 Task: Use GitHub's "Releases" tab to find the latest project versions.
Action: Mouse moved to (1222, 68)
Screenshot: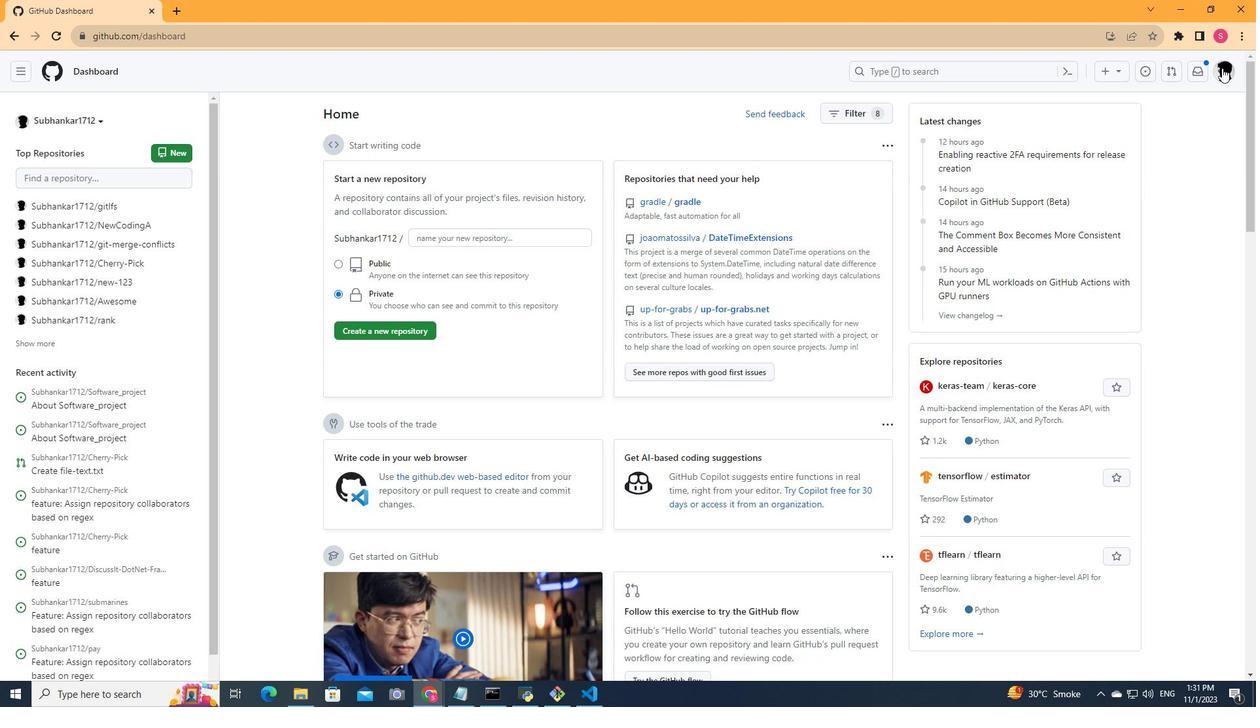 
Action: Mouse pressed left at (1222, 68)
Screenshot: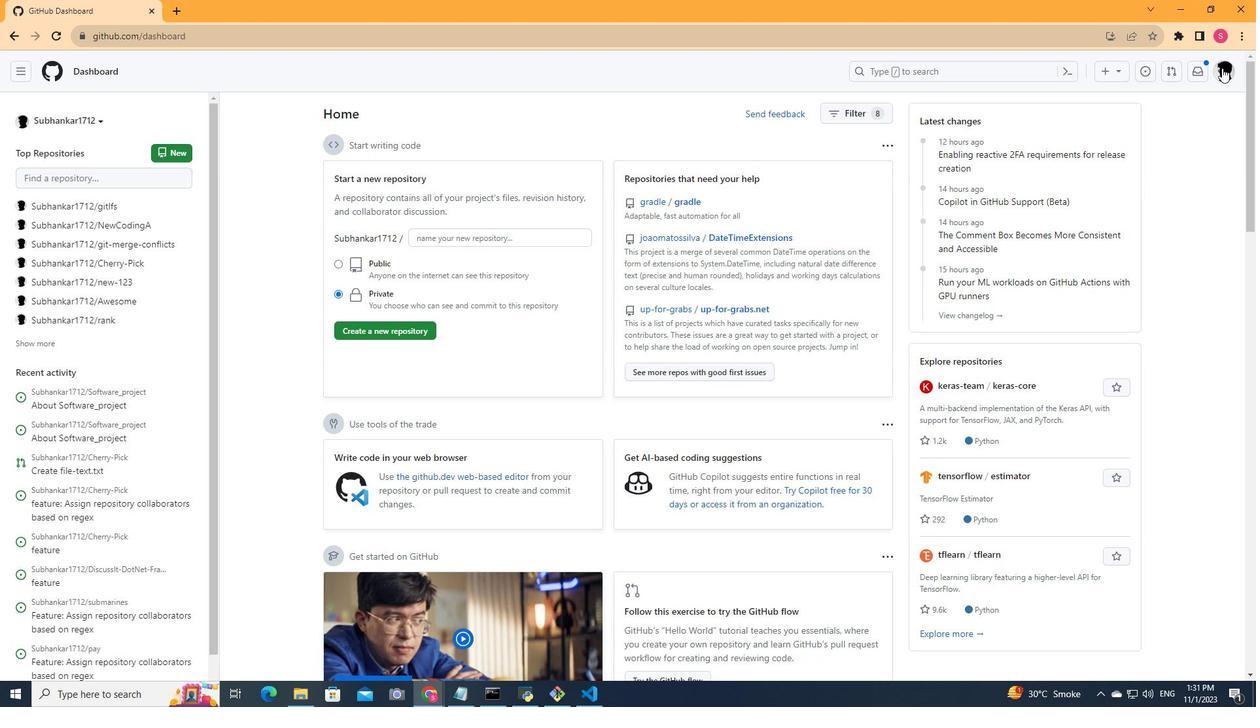 
Action: Mouse moved to (1114, 162)
Screenshot: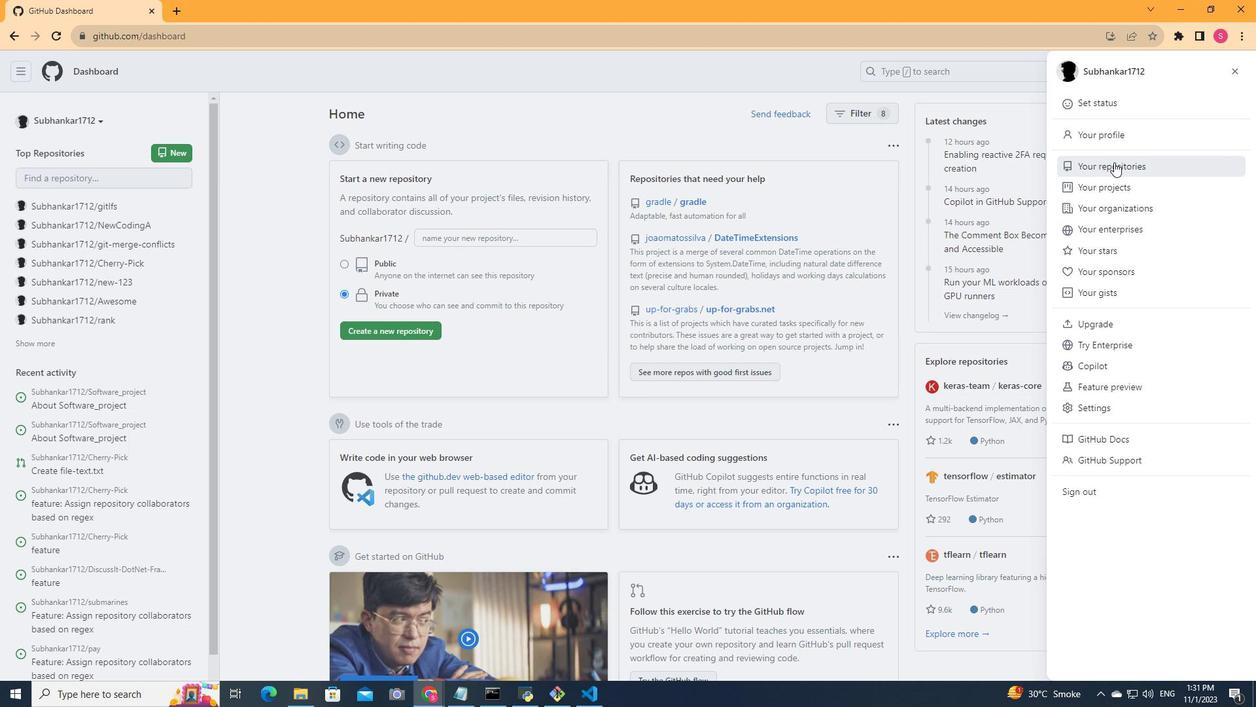 
Action: Mouse pressed left at (1114, 162)
Screenshot: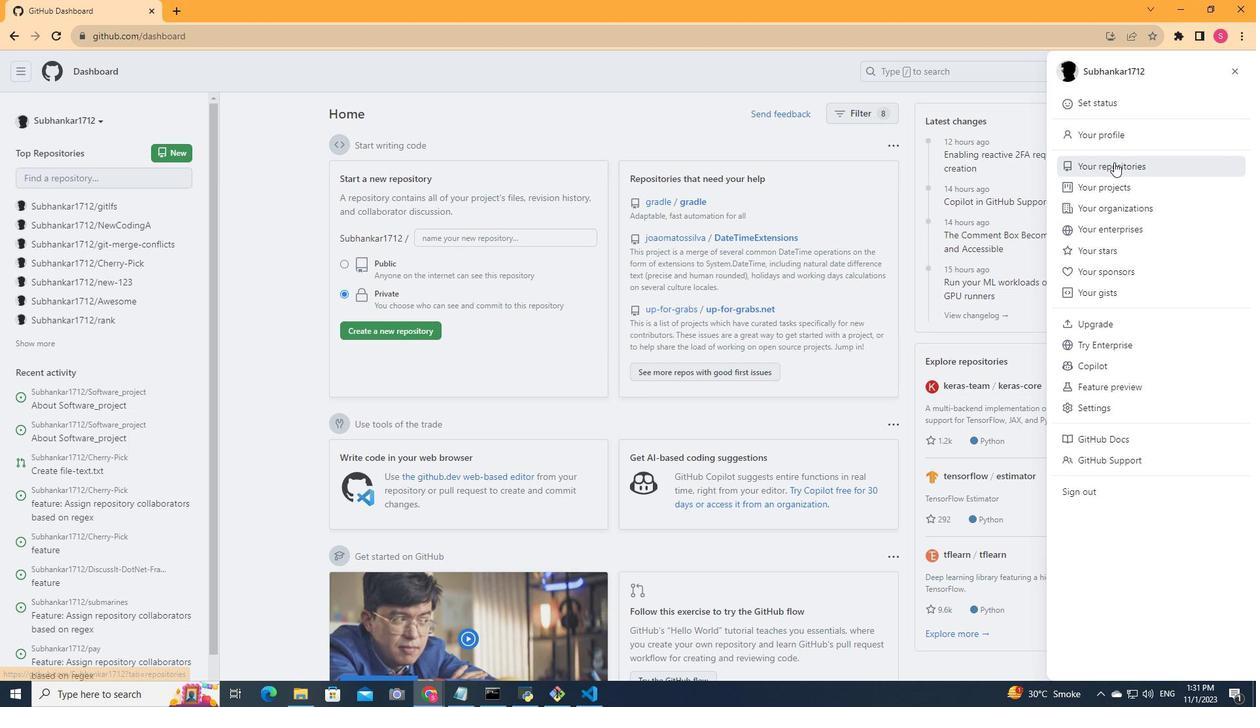 
Action: Mouse moved to (555, 235)
Screenshot: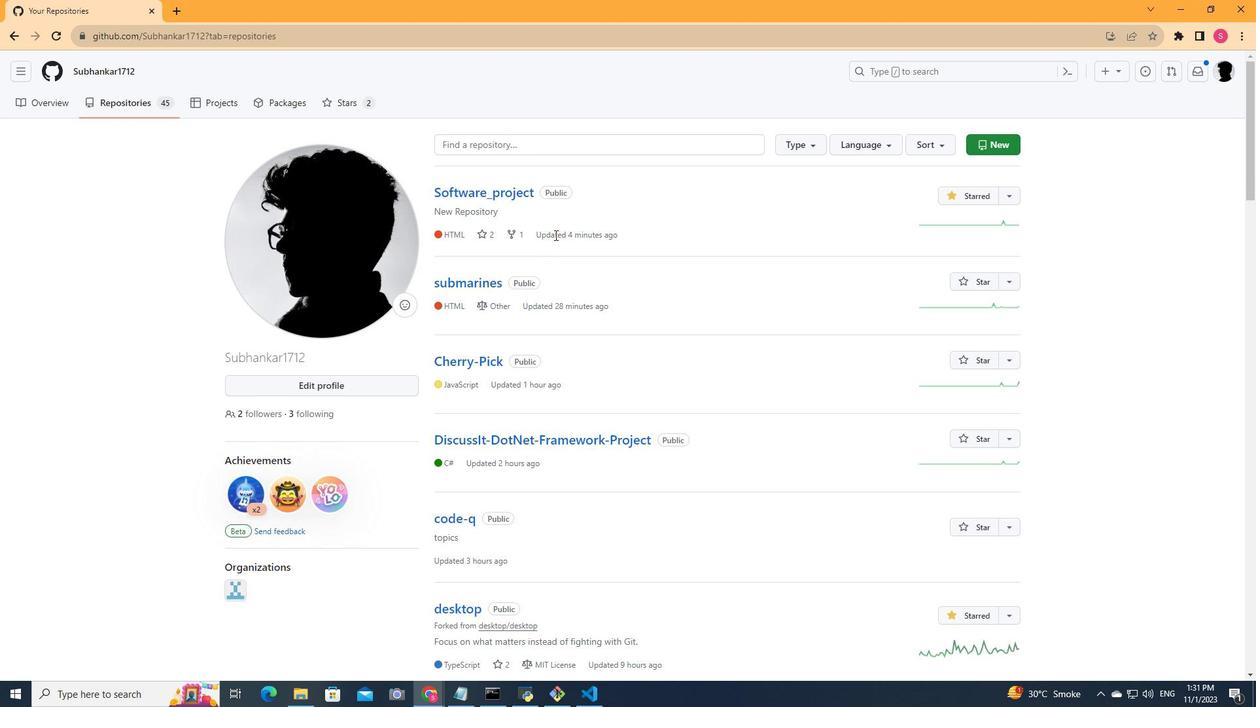 
Action: Mouse scrolled (555, 234) with delta (0, 0)
Screenshot: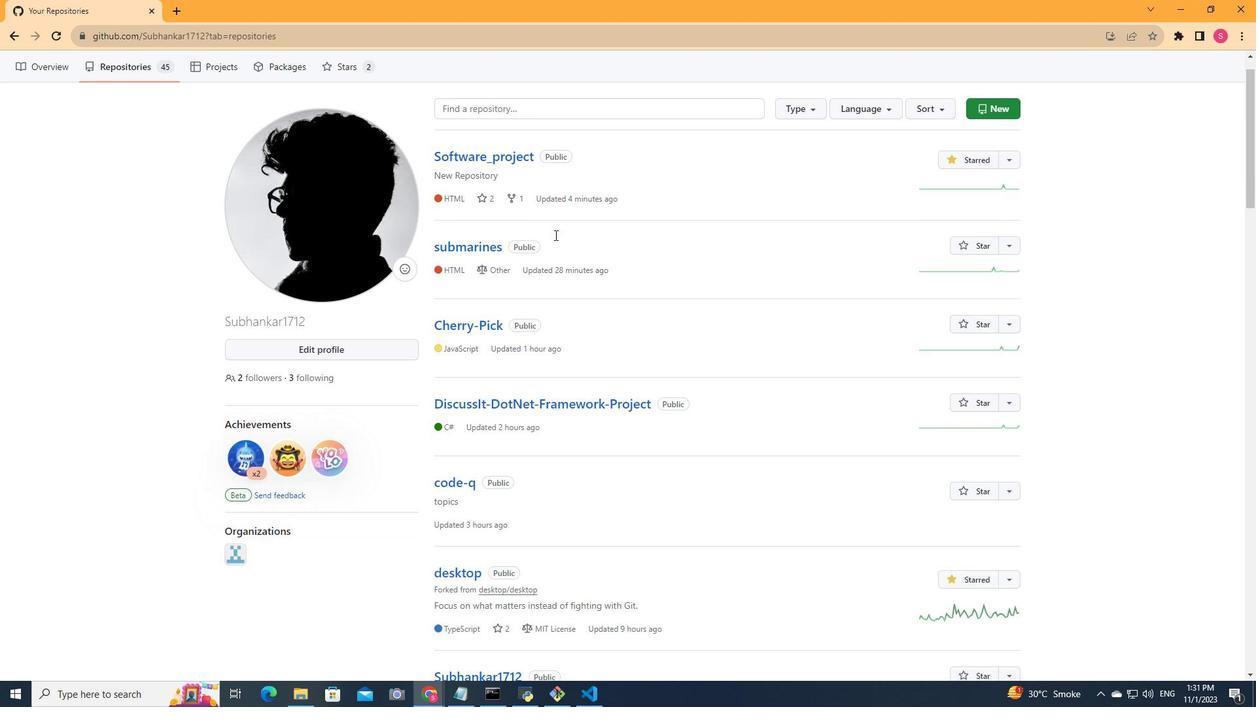 
Action: Mouse scrolled (555, 234) with delta (0, 0)
Screenshot: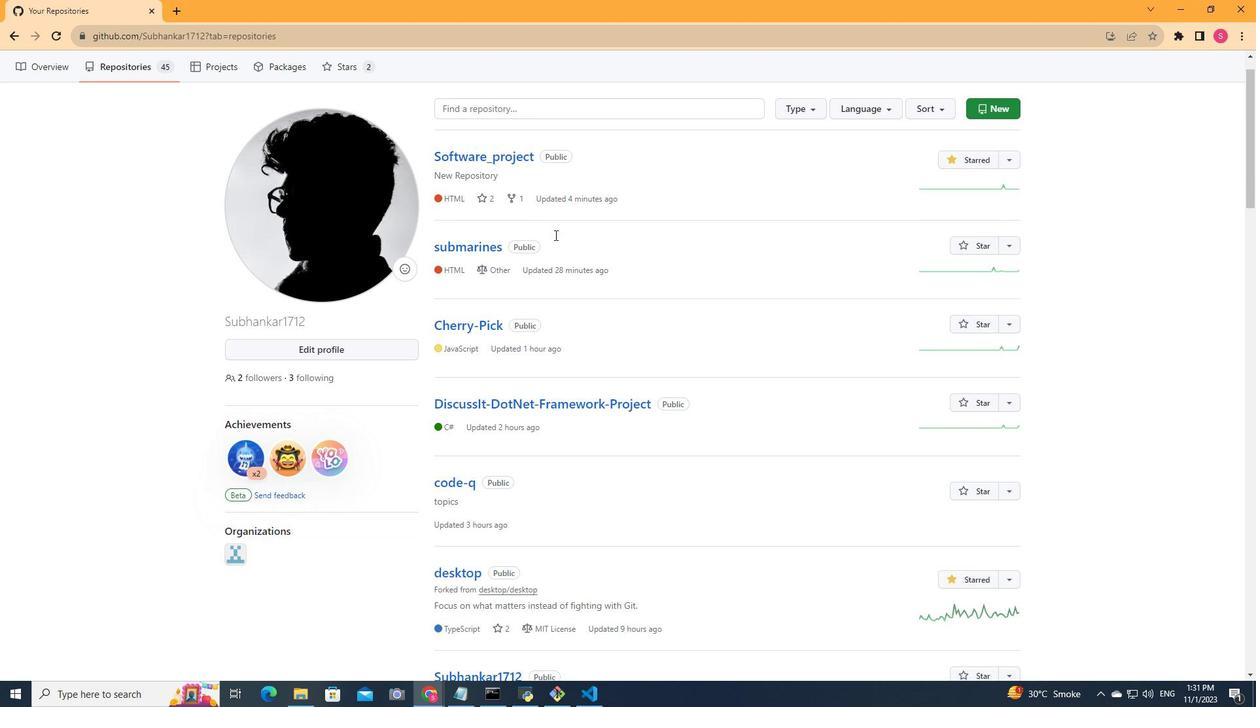 
Action: Mouse scrolled (555, 234) with delta (0, 0)
Screenshot: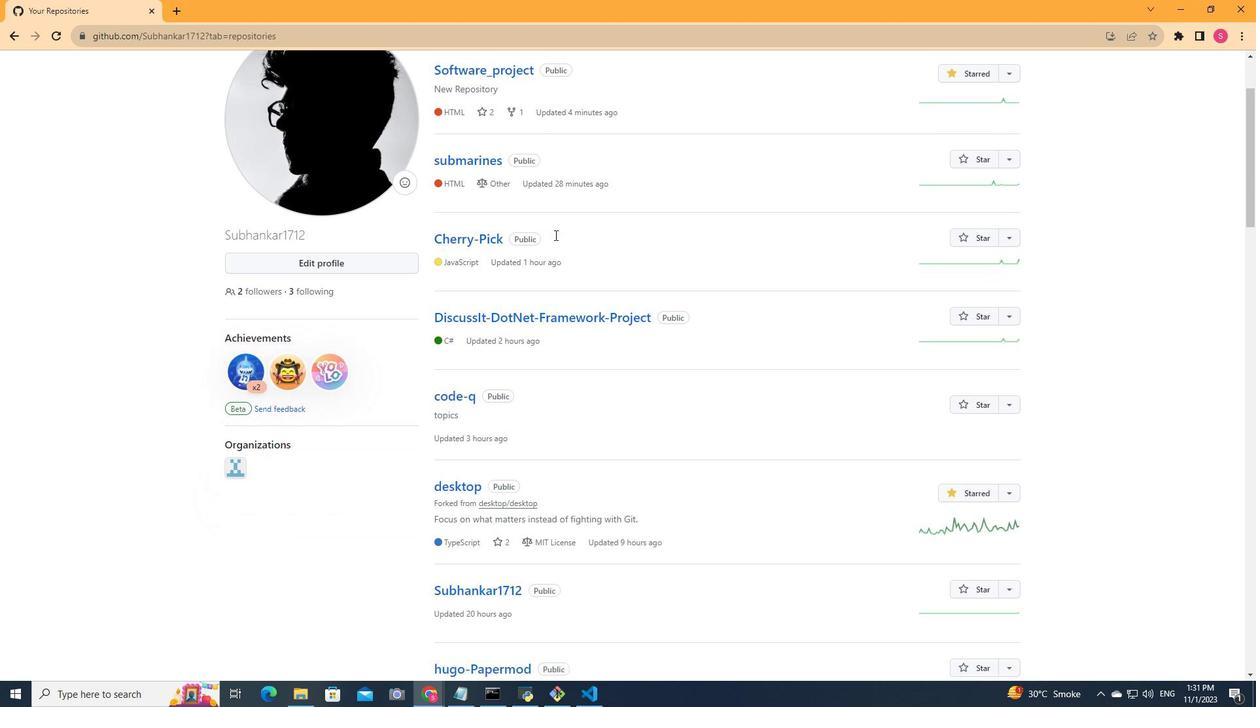 
Action: Mouse scrolled (555, 234) with delta (0, 0)
Screenshot: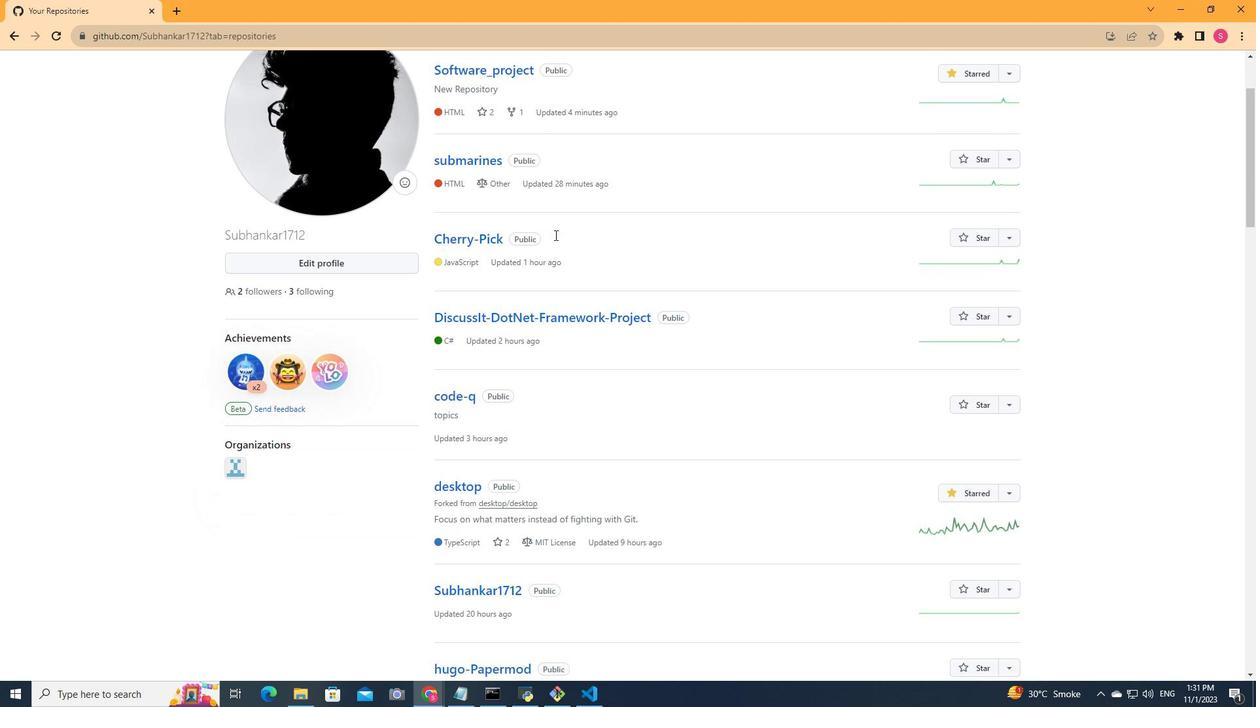 
Action: Mouse moved to (555, 234)
Screenshot: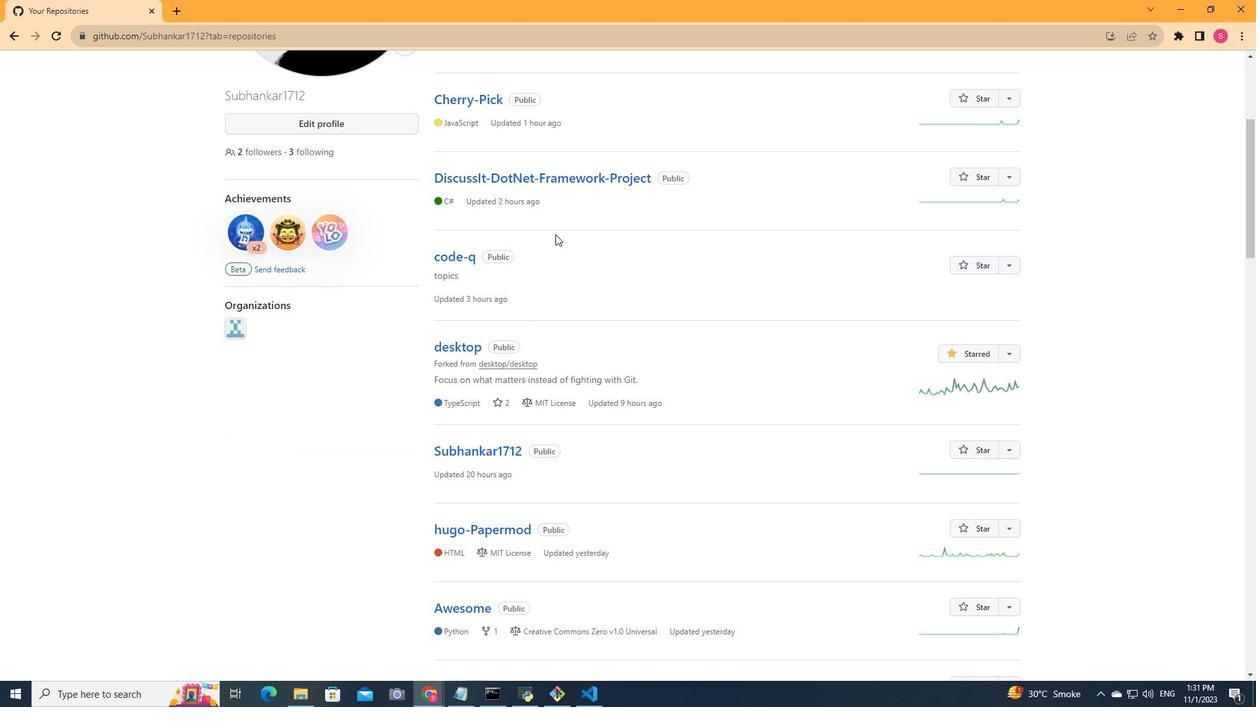 
Action: Mouse scrolled (555, 233) with delta (0, 0)
Screenshot: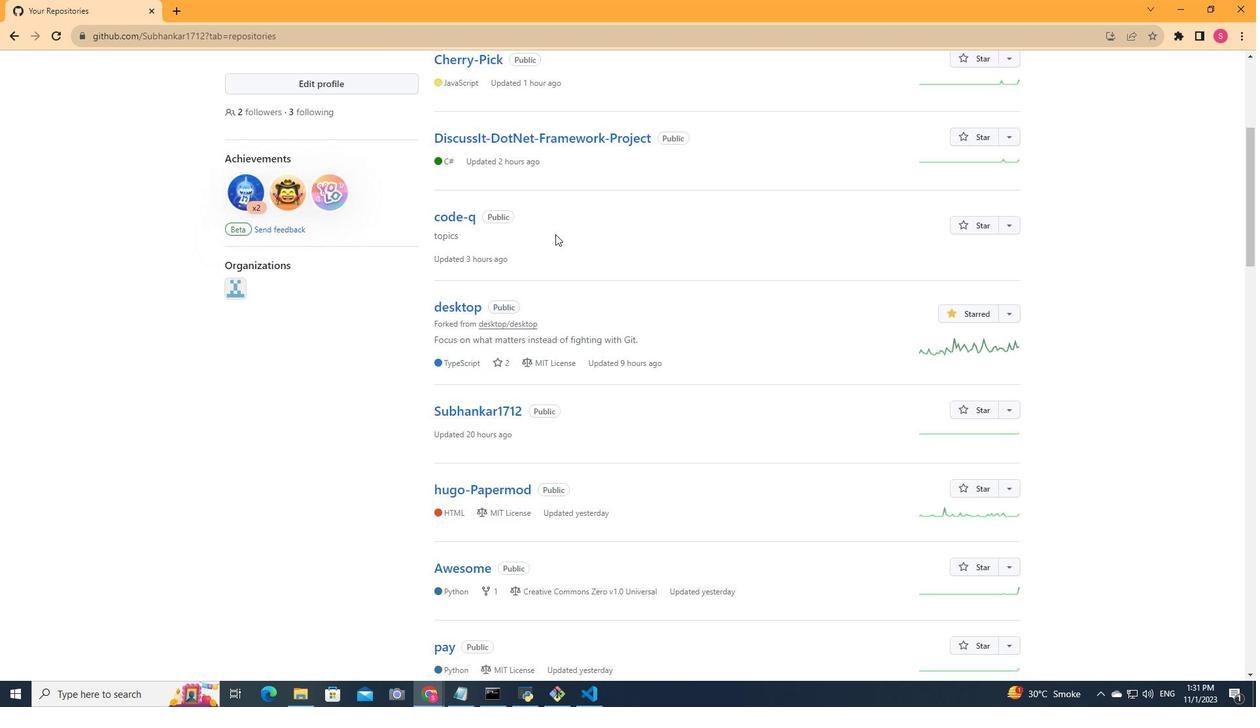 
Action: Mouse scrolled (555, 233) with delta (0, 0)
Screenshot: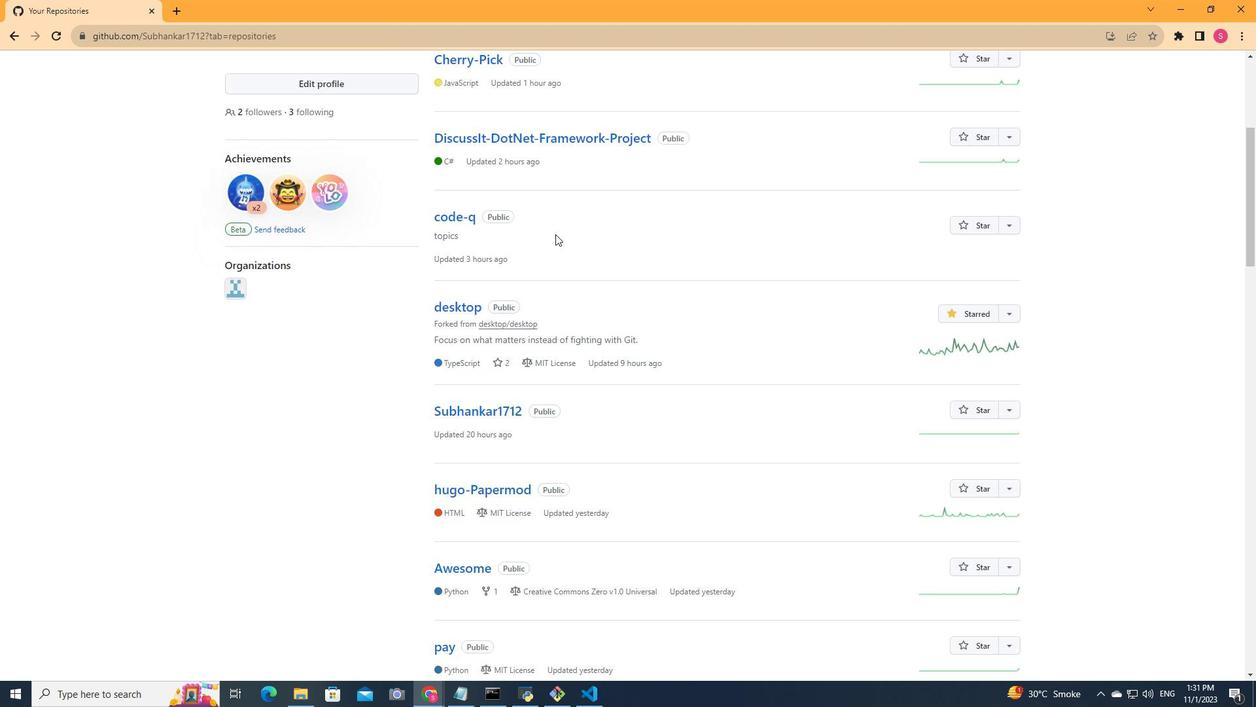 
Action: Mouse scrolled (555, 233) with delta (0, 0)
Screenshot: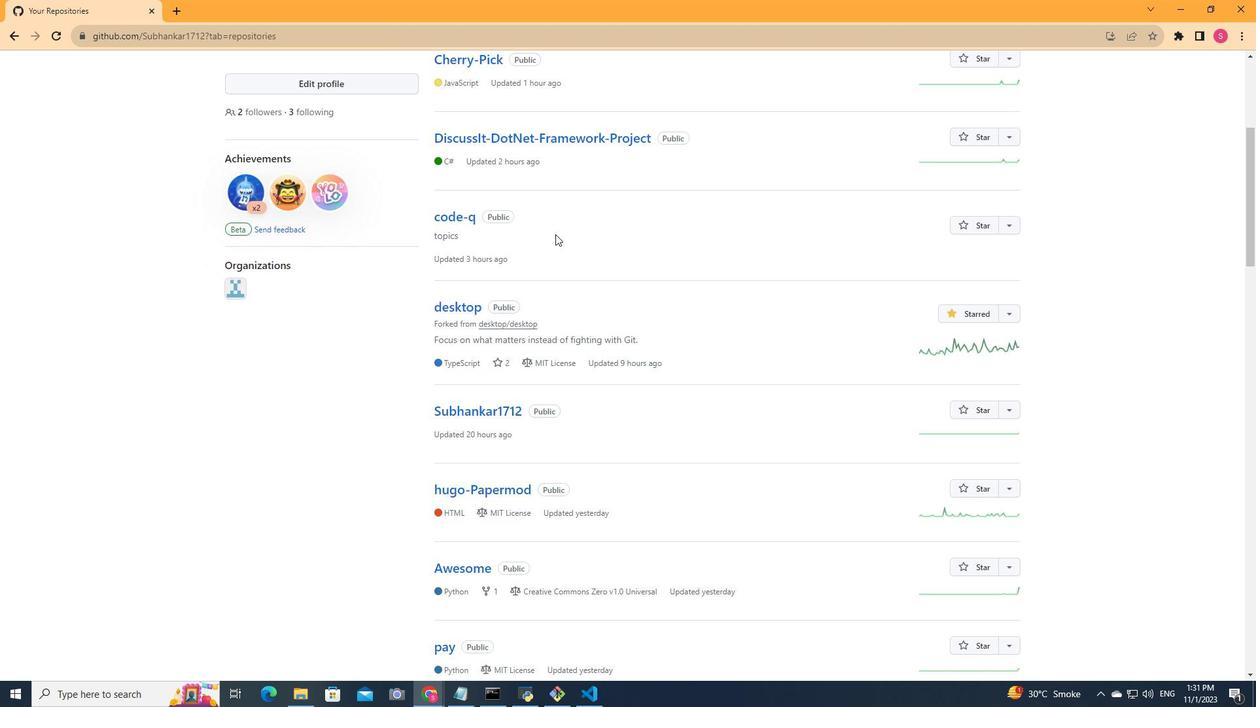 
Action: Mouse scrolled (555, 233) with delta (0, 0)
Screenshot: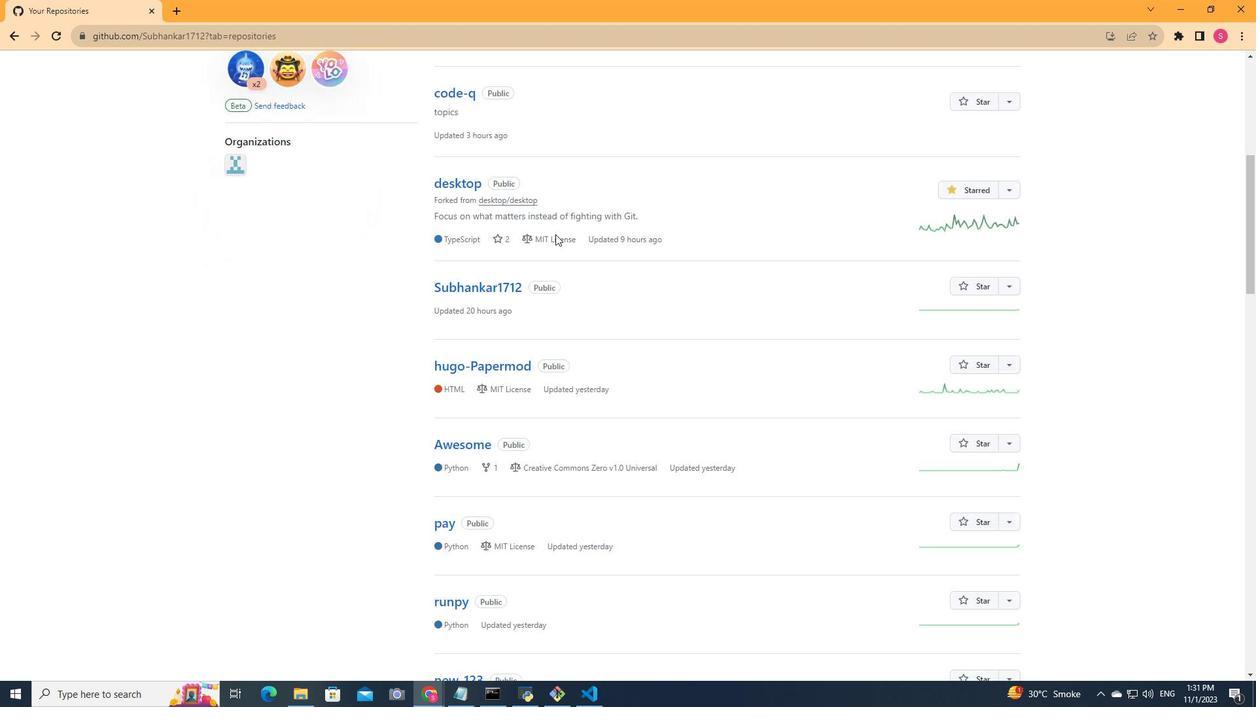 
Action: Mouse scrolled (555, 233) with delta (0, 0)
Screenshot: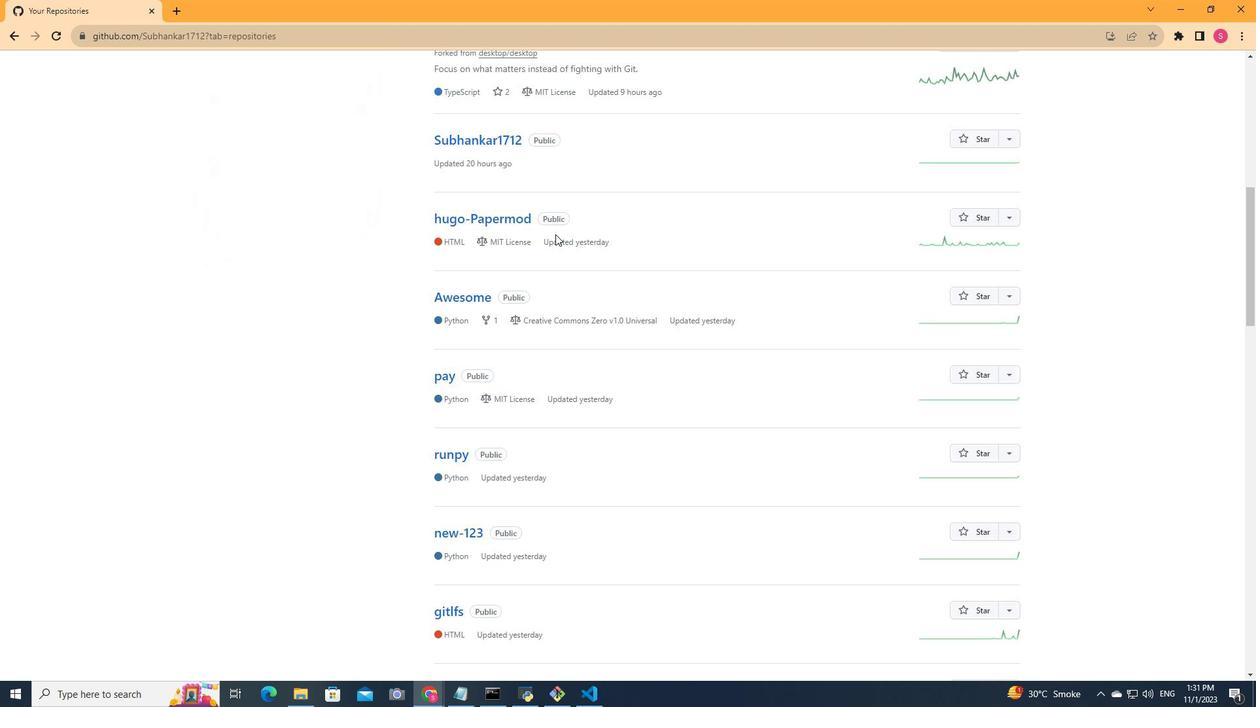 
Action: Mouse moved to (555, 234)
Screenshot: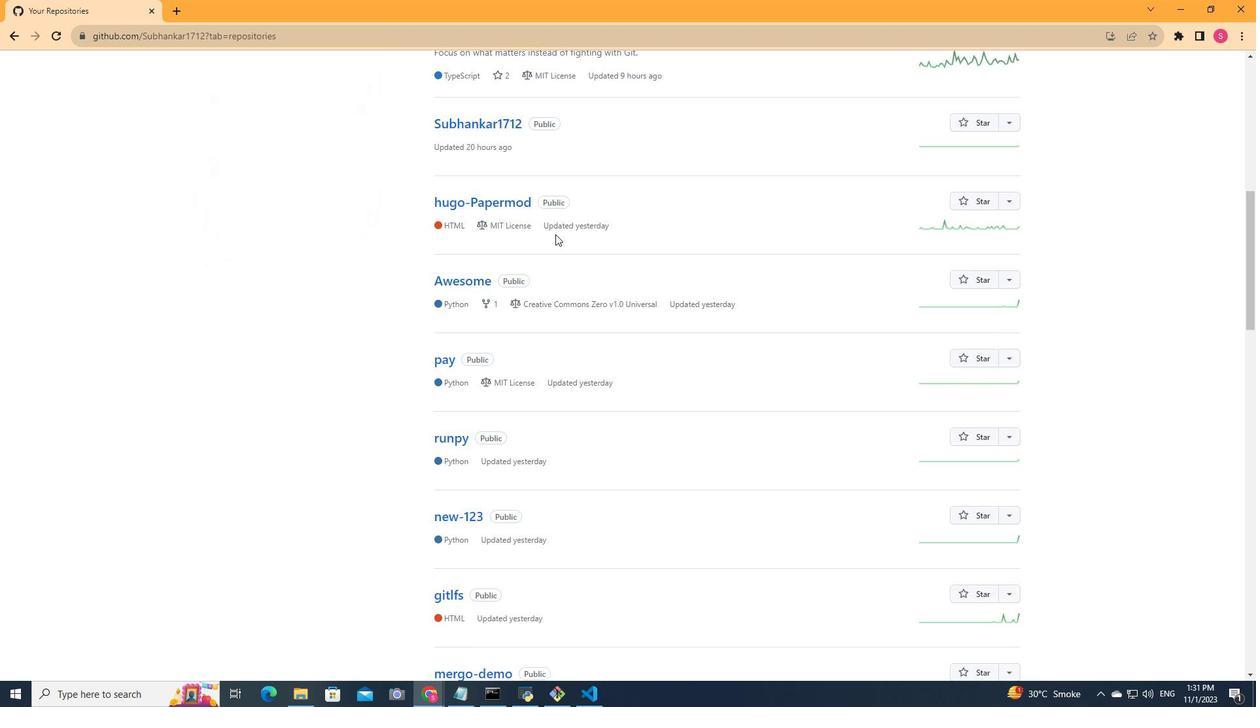 
Action: Mouse scrolled (555, 233) with delta (0, 0)
Screenshot: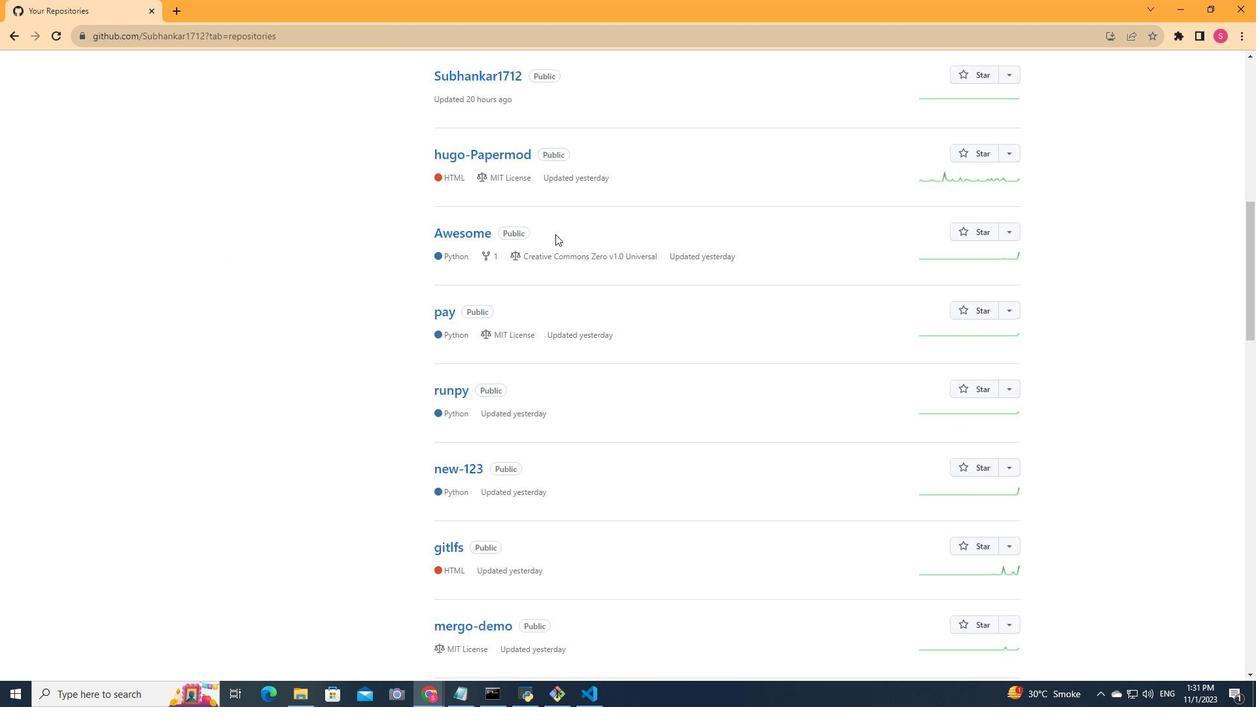 
Action: Mouse scrolled (555, 233) with delta (0, 0)
Screenshot: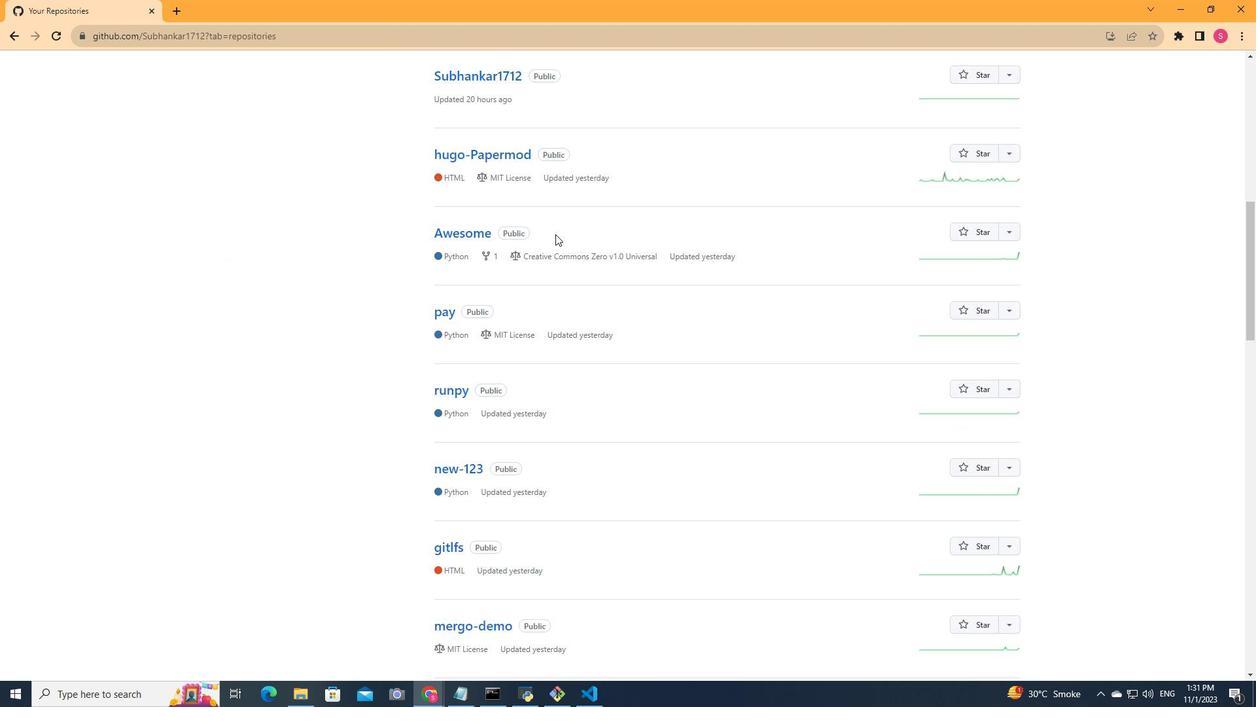 
Action: Mouse scrolled (555, 233) with delta (0, 0)
Screenshot: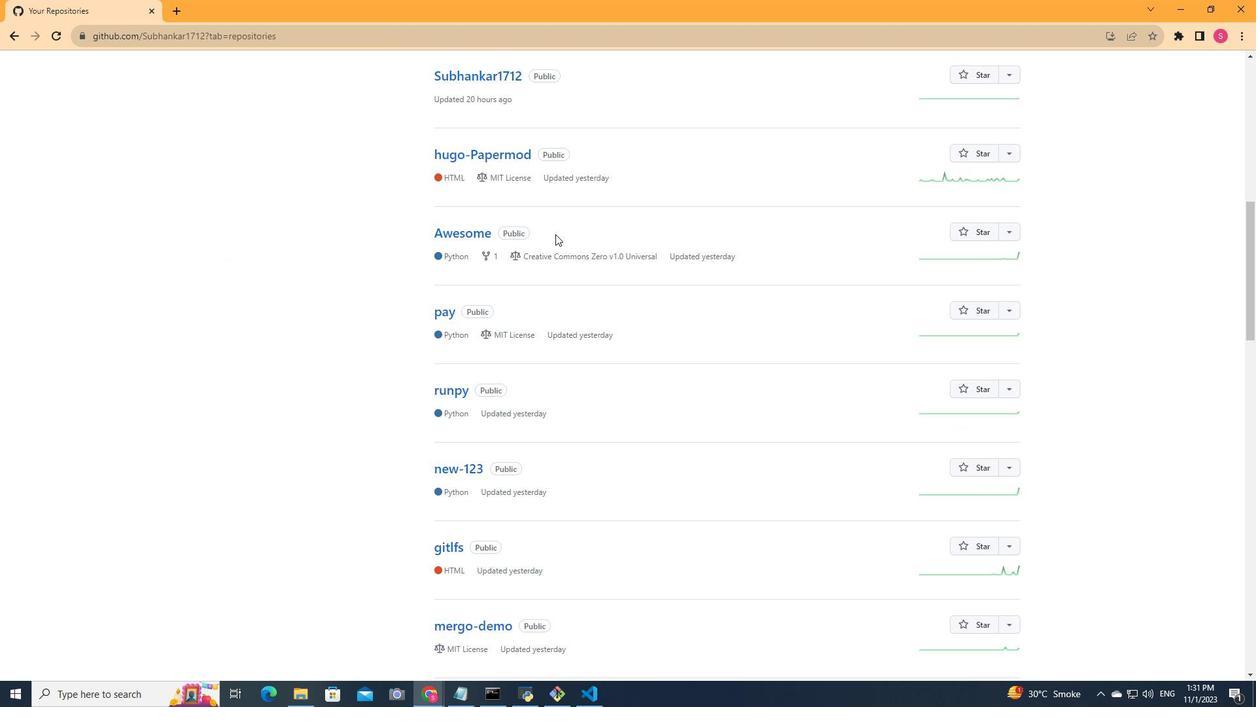 
Action: Mouse scrolled (555, 233) with delta (0, 0)
Screenshot: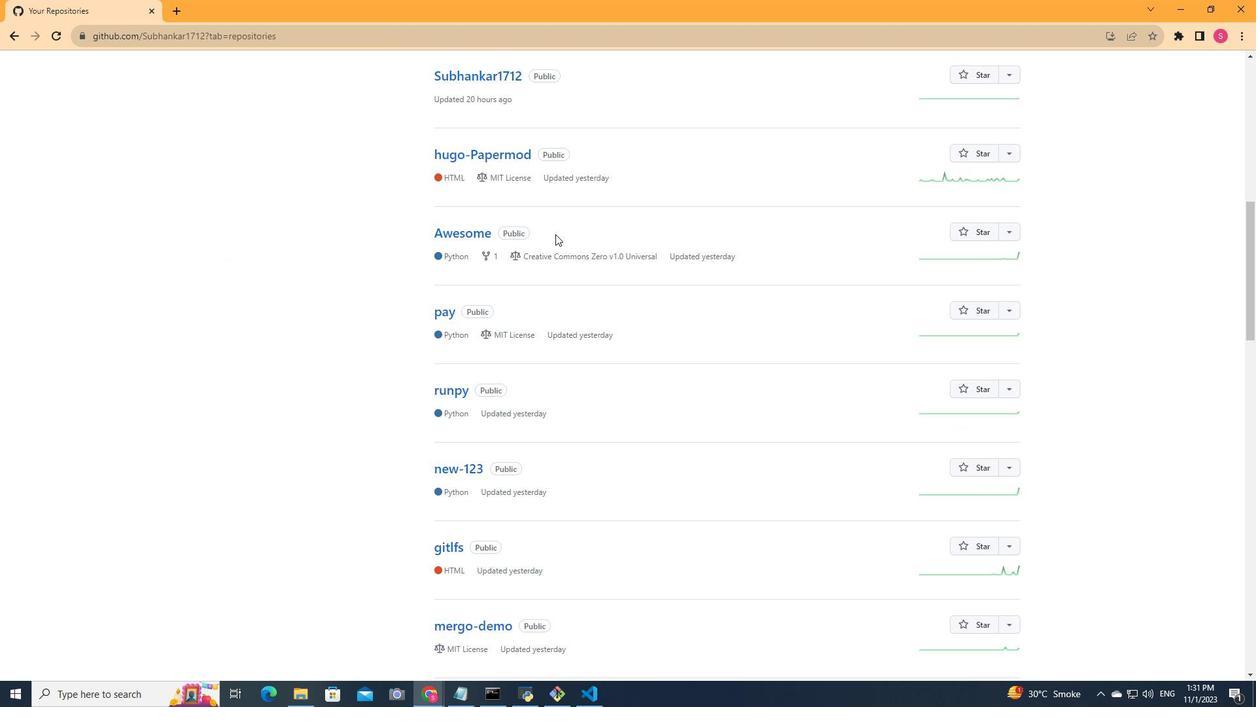 
Action: Mouse scrolled (555, 233) with delta (0, 0)
Screenshot: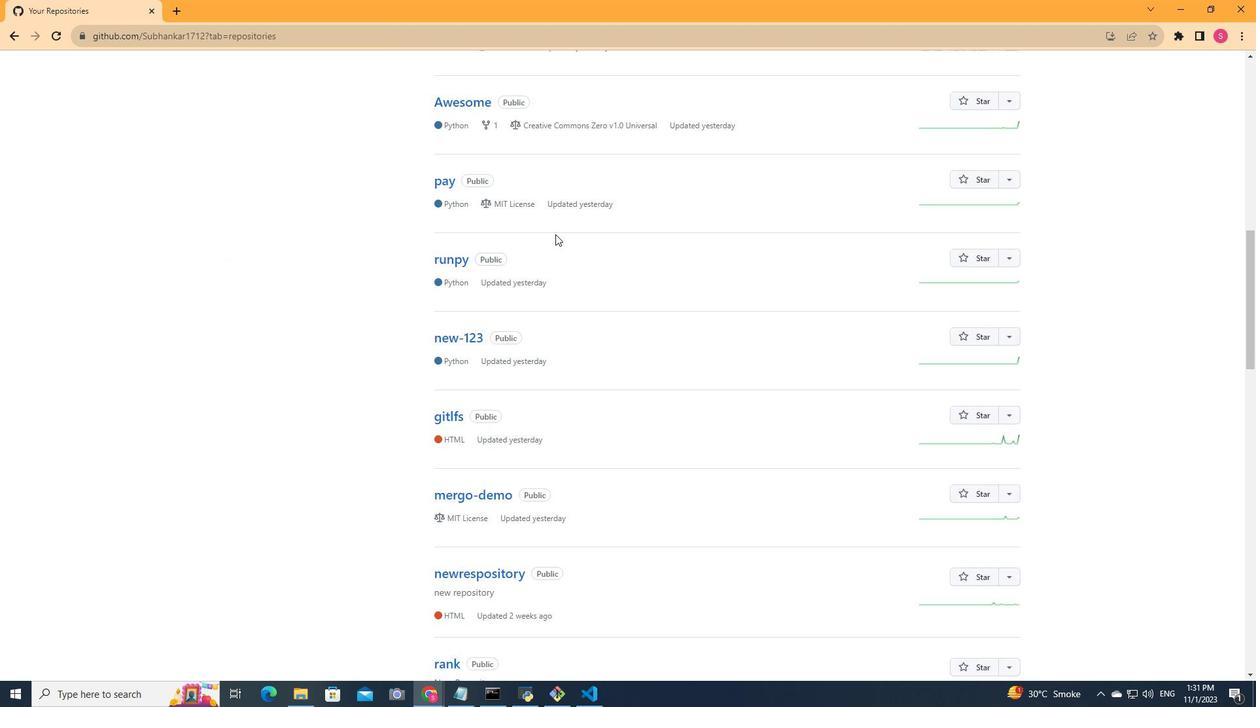 
Action: Mouse scrolled (555, 233) with delta (0, 0)
Screenshot: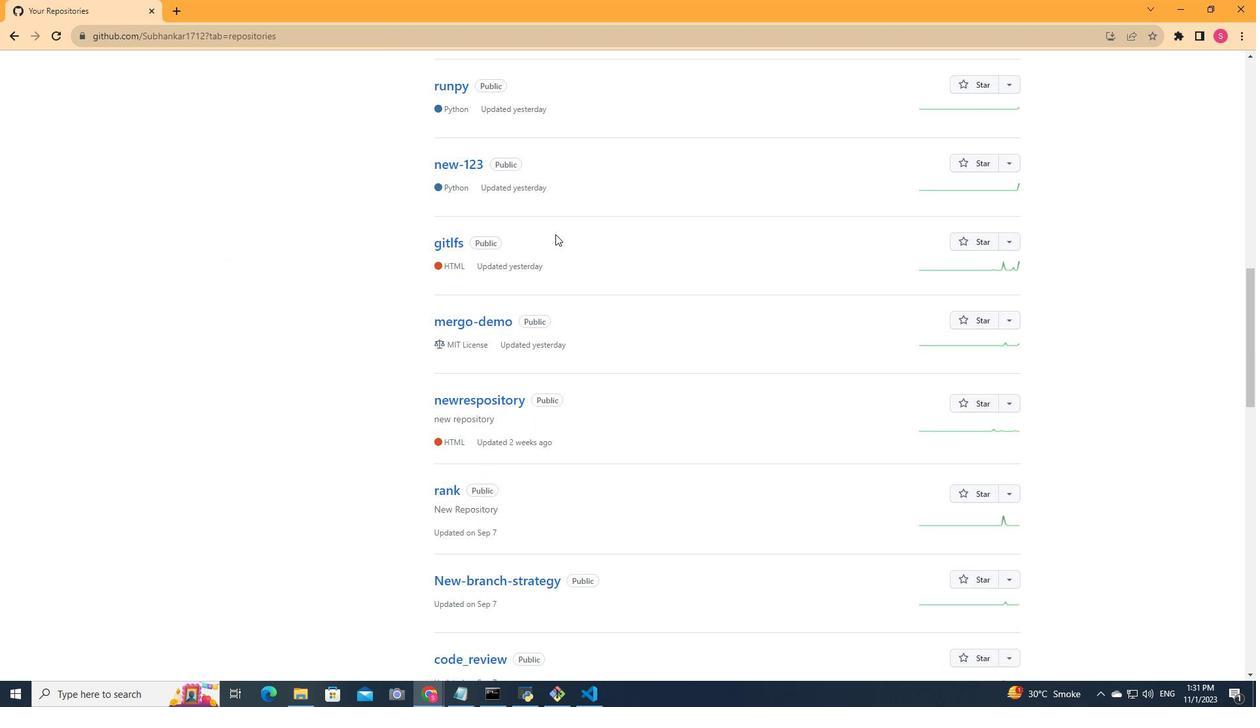 
Action: Mouse scrolled (555, 233) with delta (0, 0)
Screenshot: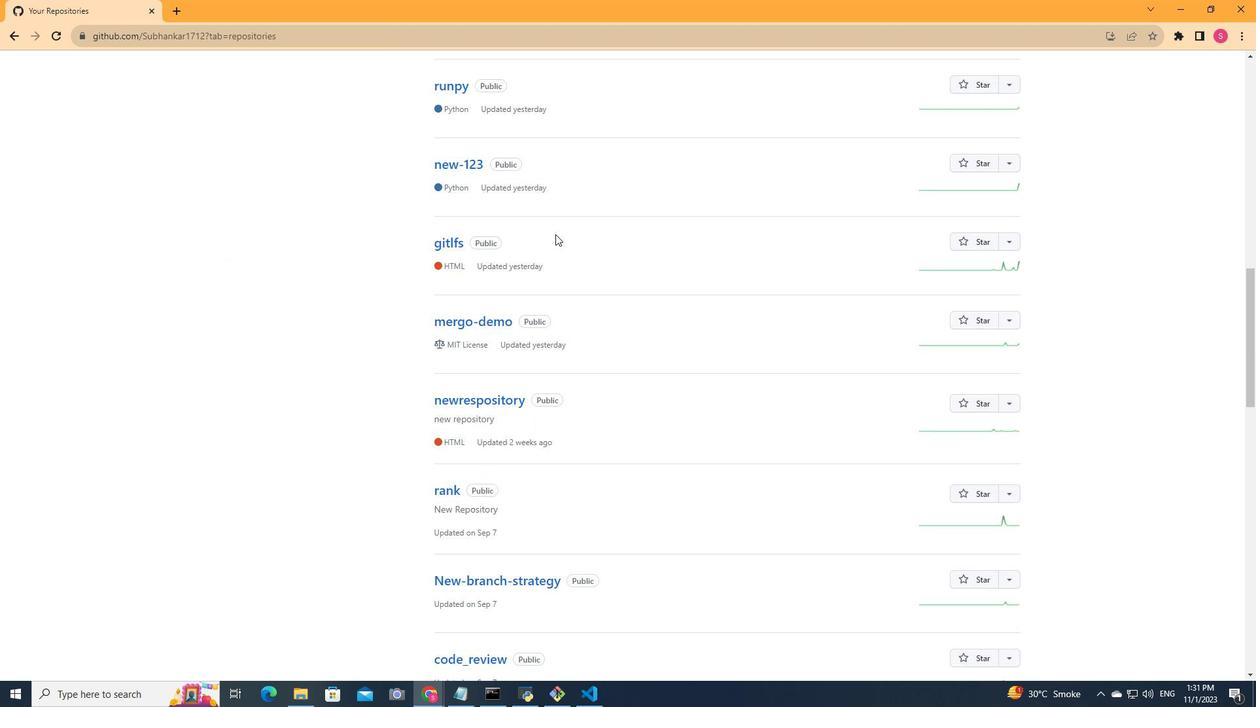
Action: Mouse scrolled (555, 233) with delta (0, 0)
Screenshot: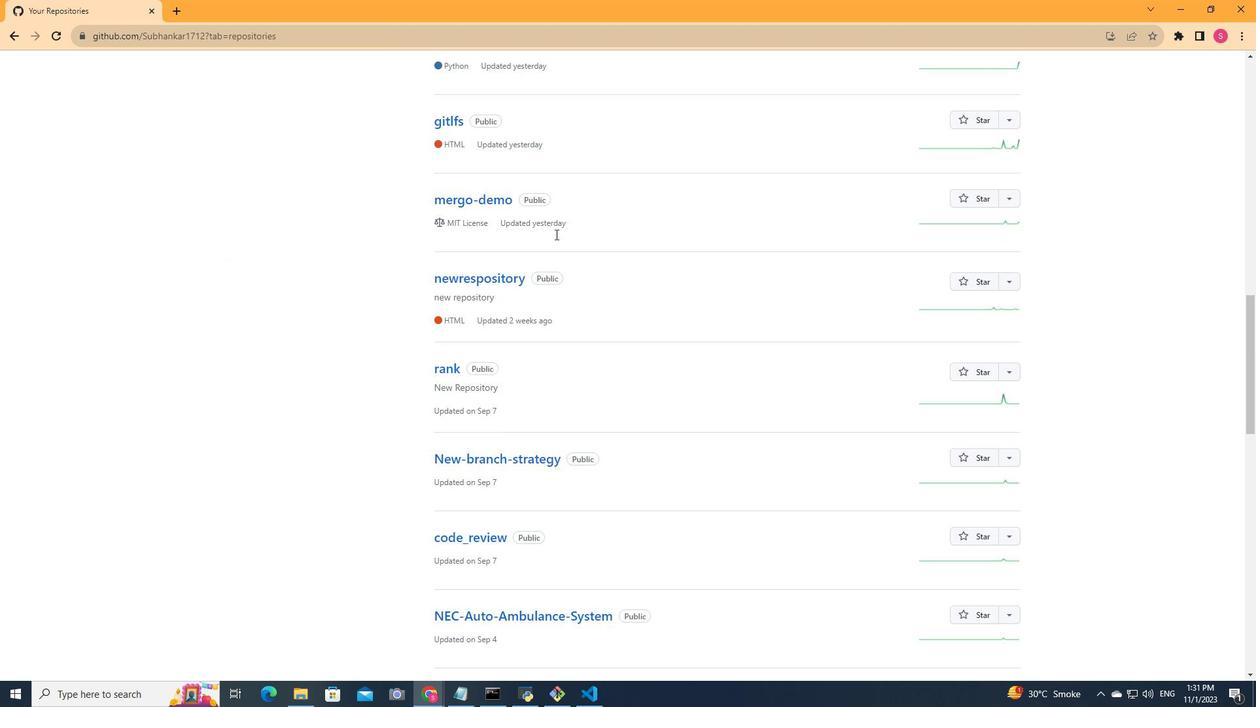 
Action: Mouse scrolled (555, 233) with delta (0, 0)
Screenshot: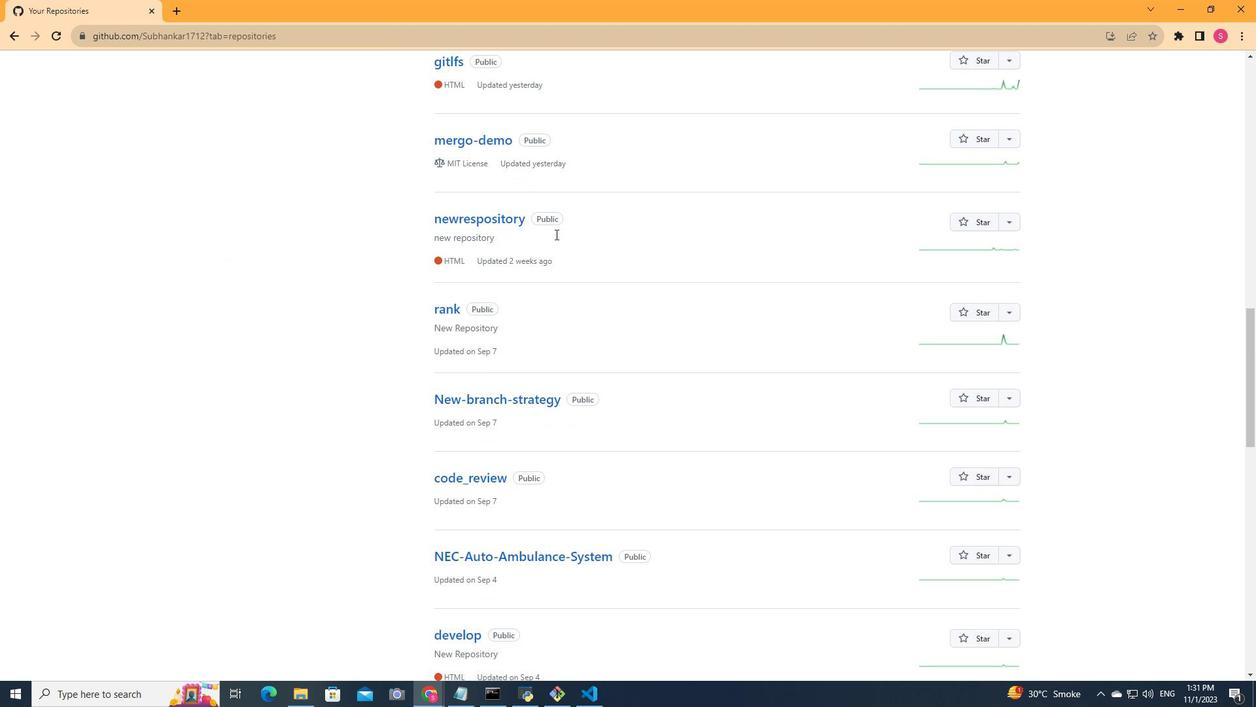 
Action: Mouse scrolled (555, 233) with delta (0, 0)
Screenshot: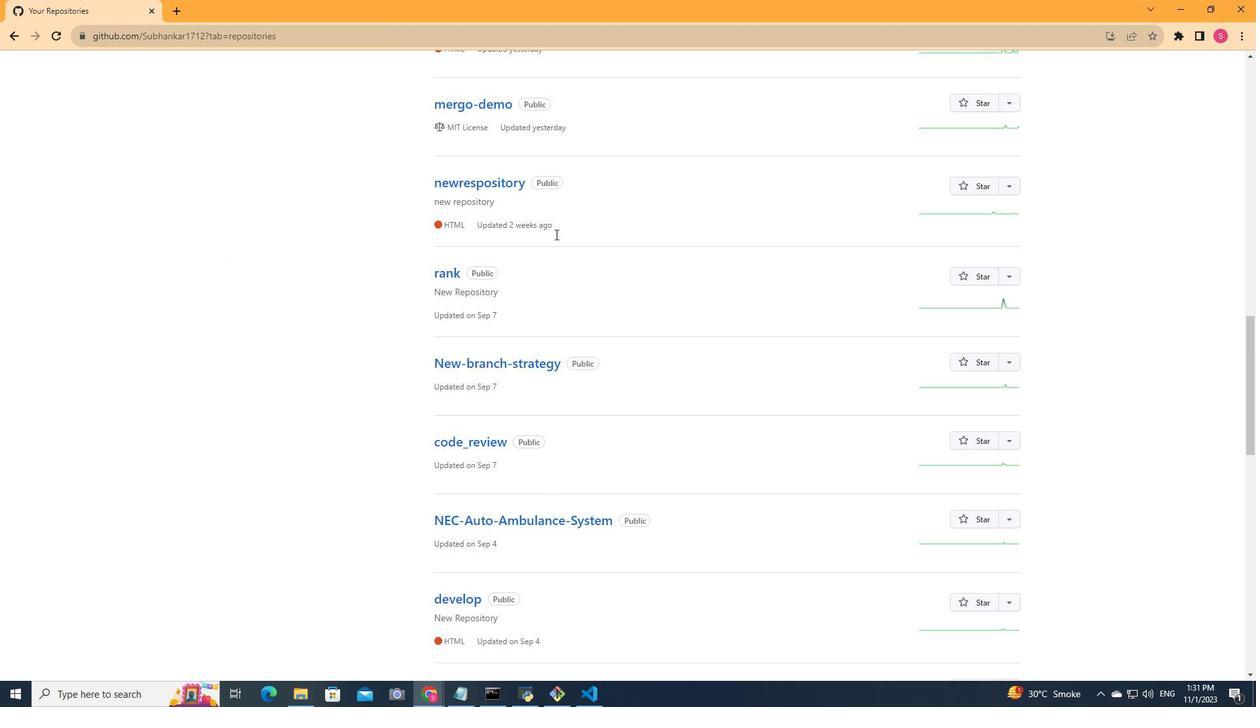 
Action: Mouse scrolled (555, 233) with delta (0, 0)
Screenshot: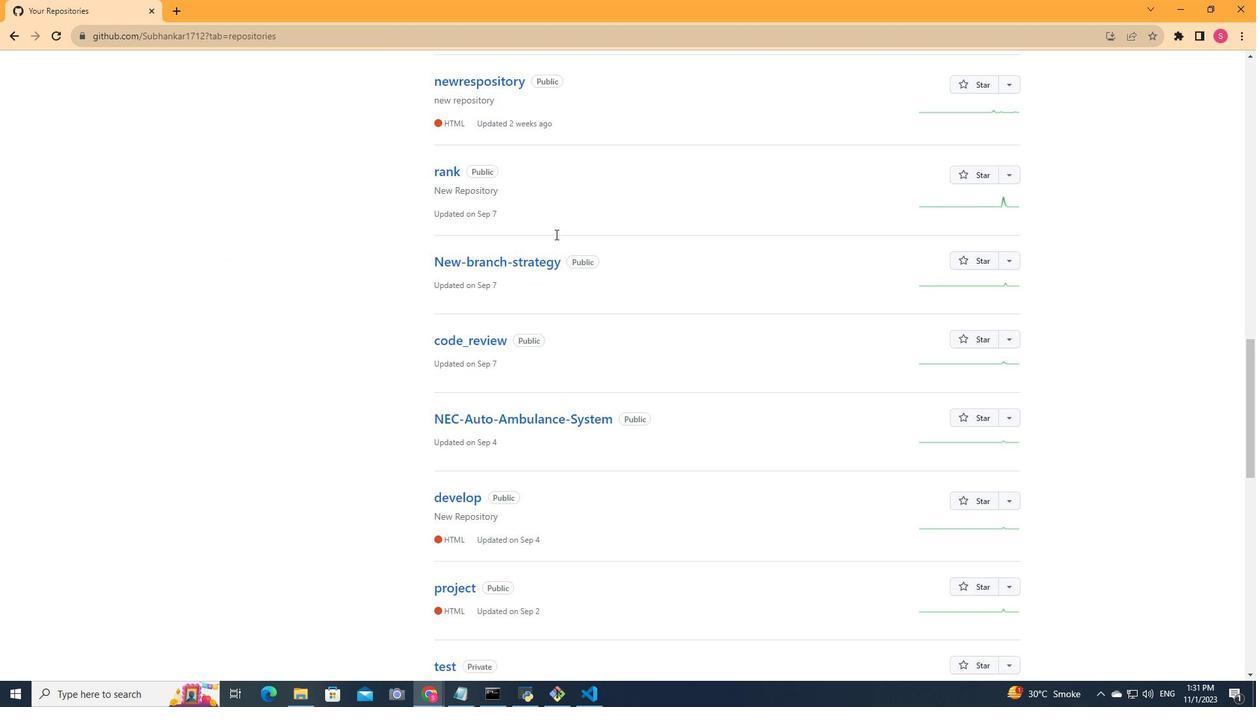 
Action: Mouse scrolled (555, 233) with delta (0, 0)
Screenshot: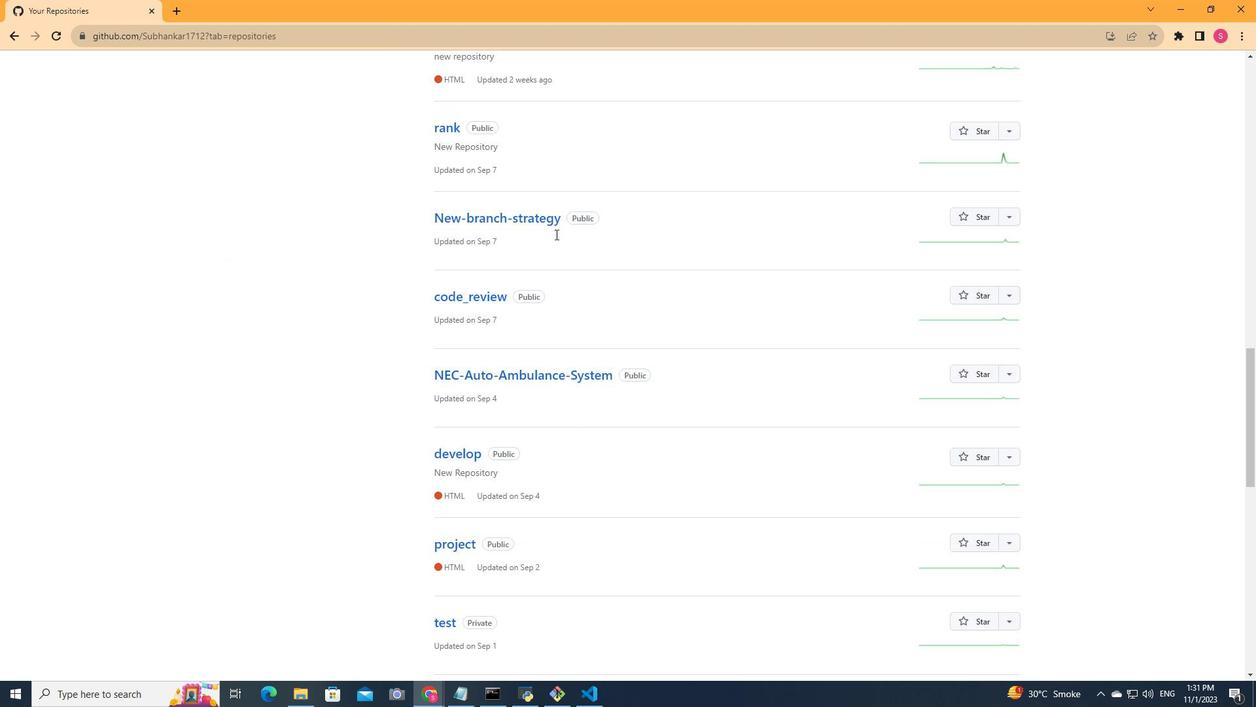
Action: Mouse scrolled (555, 233) with delta (0, 0)
Screenshot: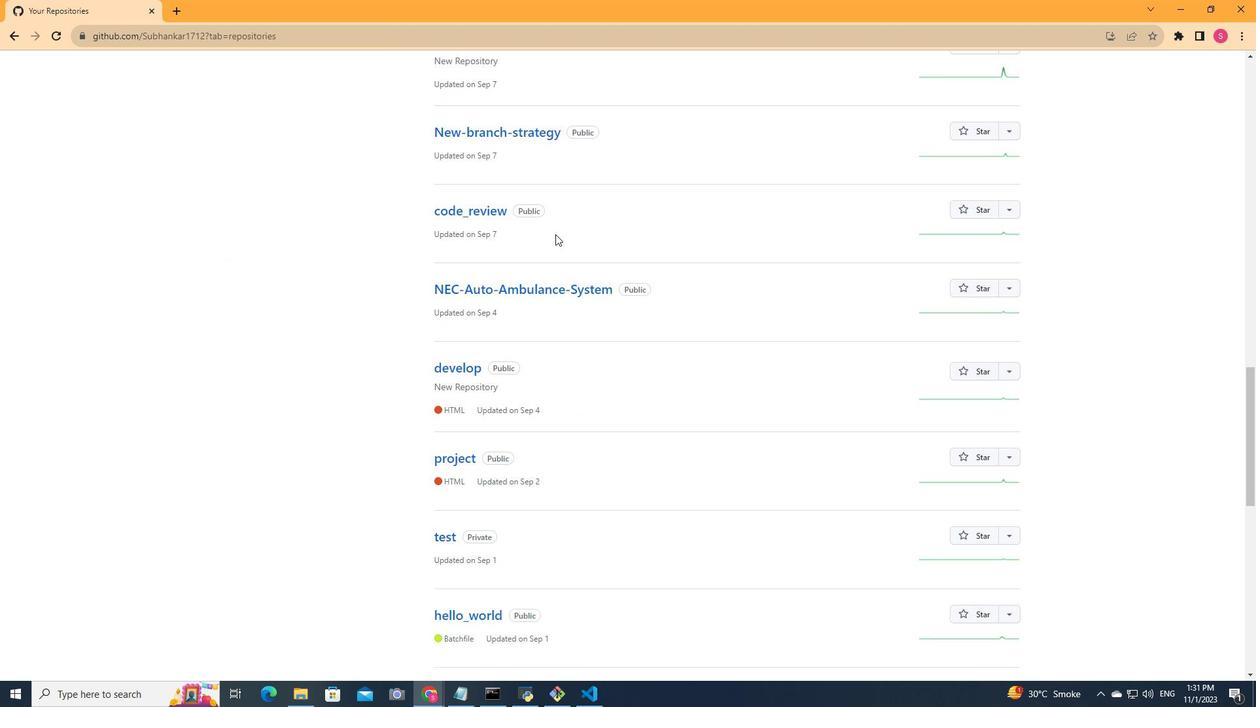 
Action: Mouse scrolled (555, 233) with delta (0, 0)
Screenshot: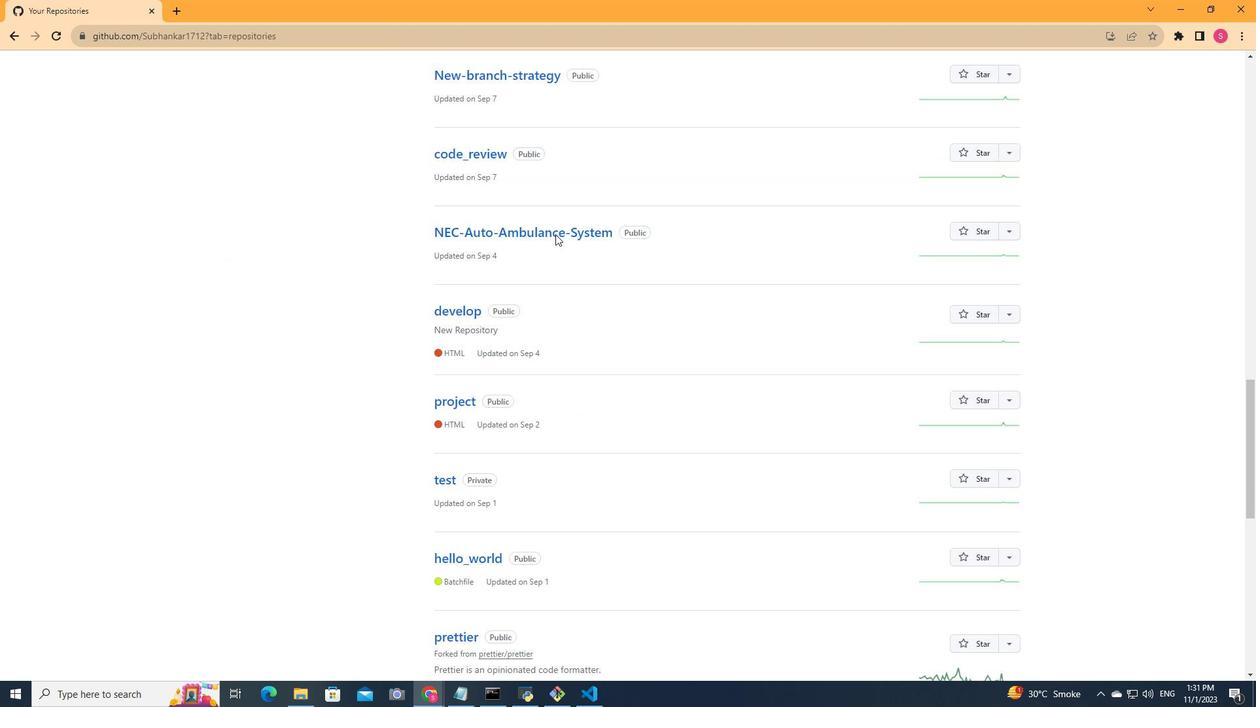 
Action: Mouse scrolled (555, 233) with delta (0, 0)
Screenshot: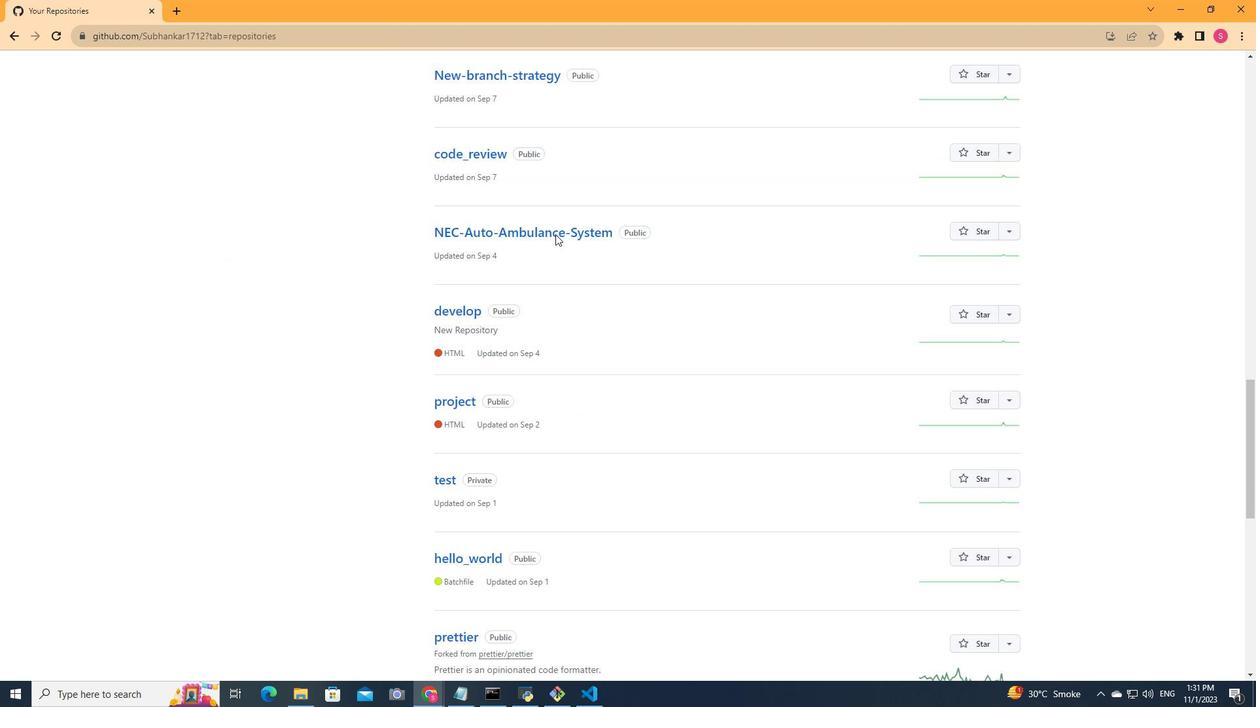 
Action: Mouse scrolled (555, 233) with delta (0, 0)
Screenshot: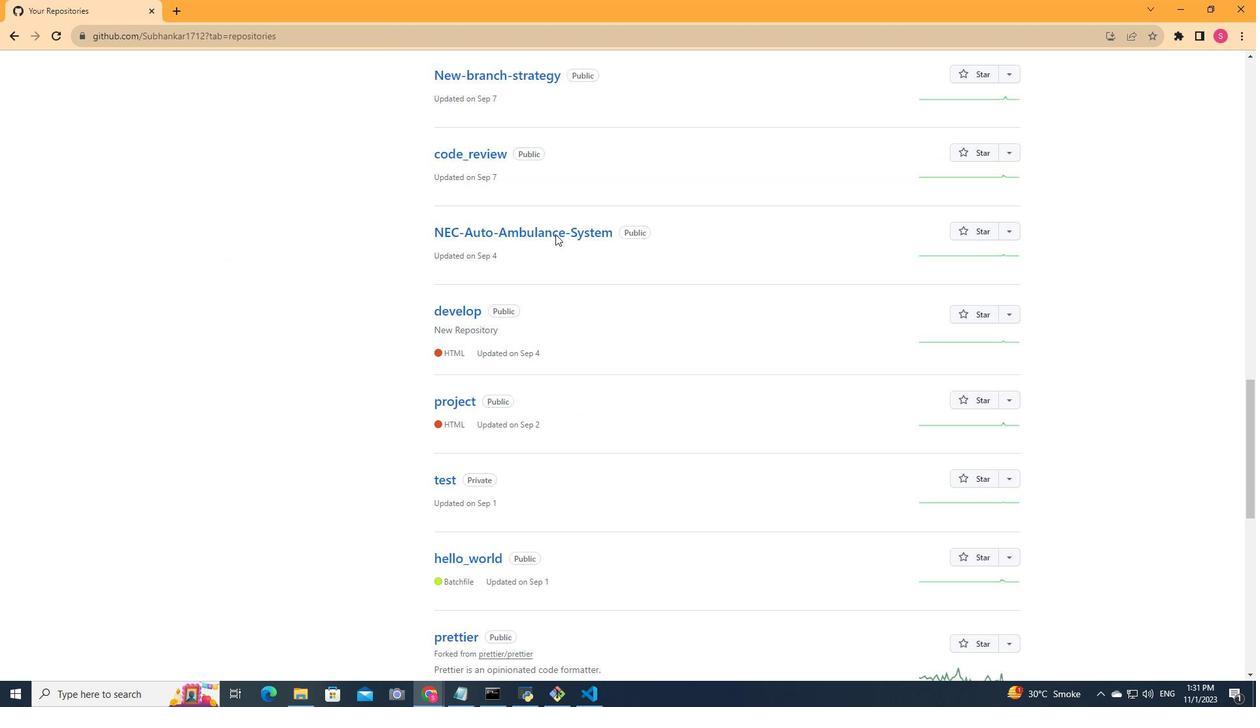 
Action: Mouse scrolled (555, 233) with delta (0, 0)
Screenshot: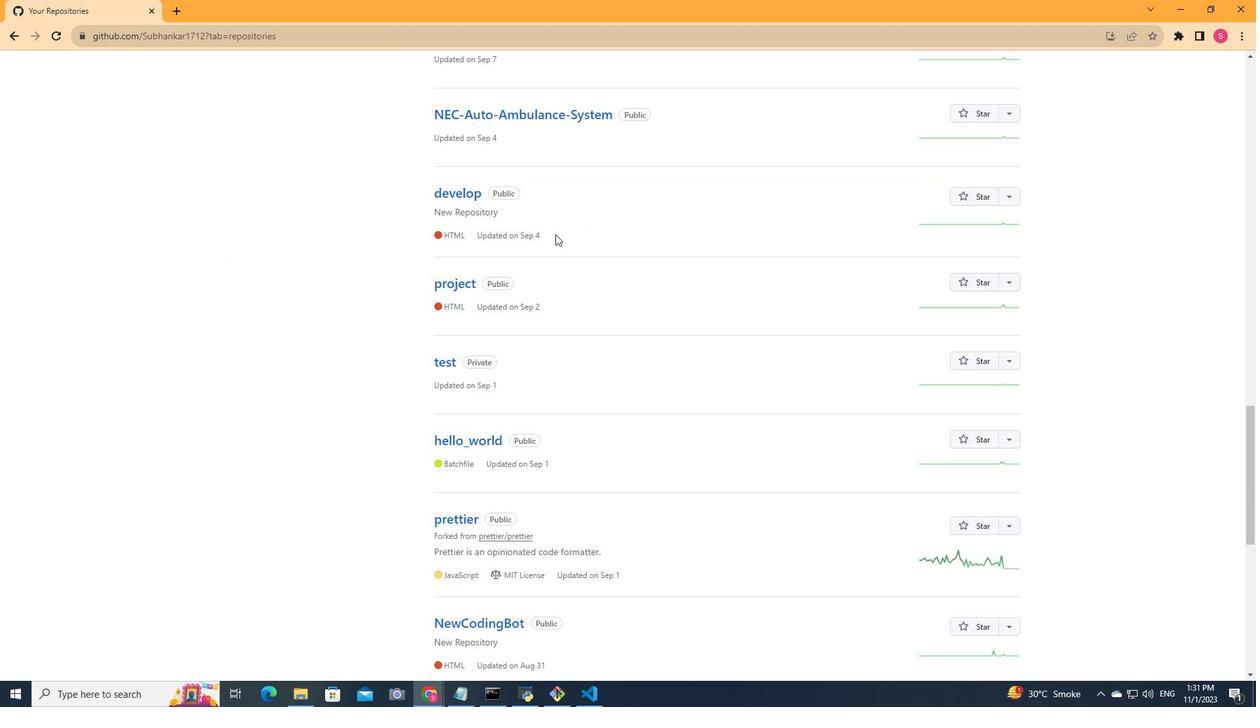 
Action: Mouse scrolled (555, 233) with delta (0, 0)
Screenshot: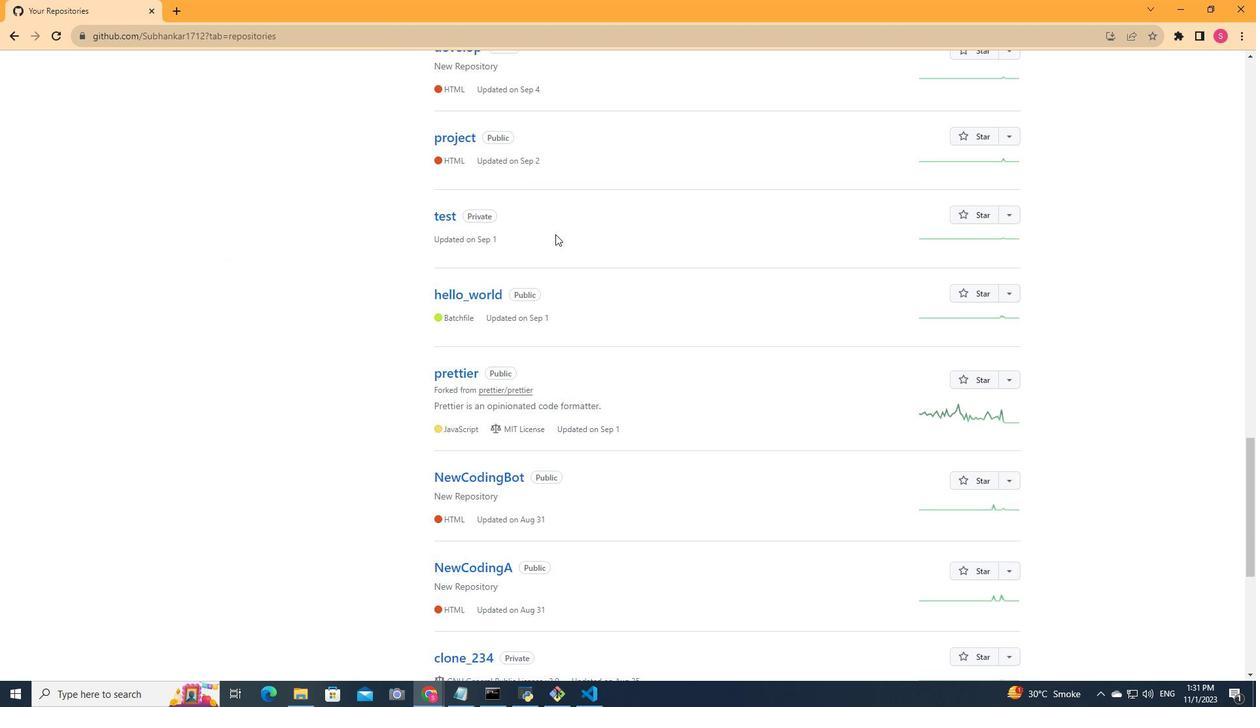 
Action: Mouse scrolled (555, 233) with delta (0, 0)
Screenshot: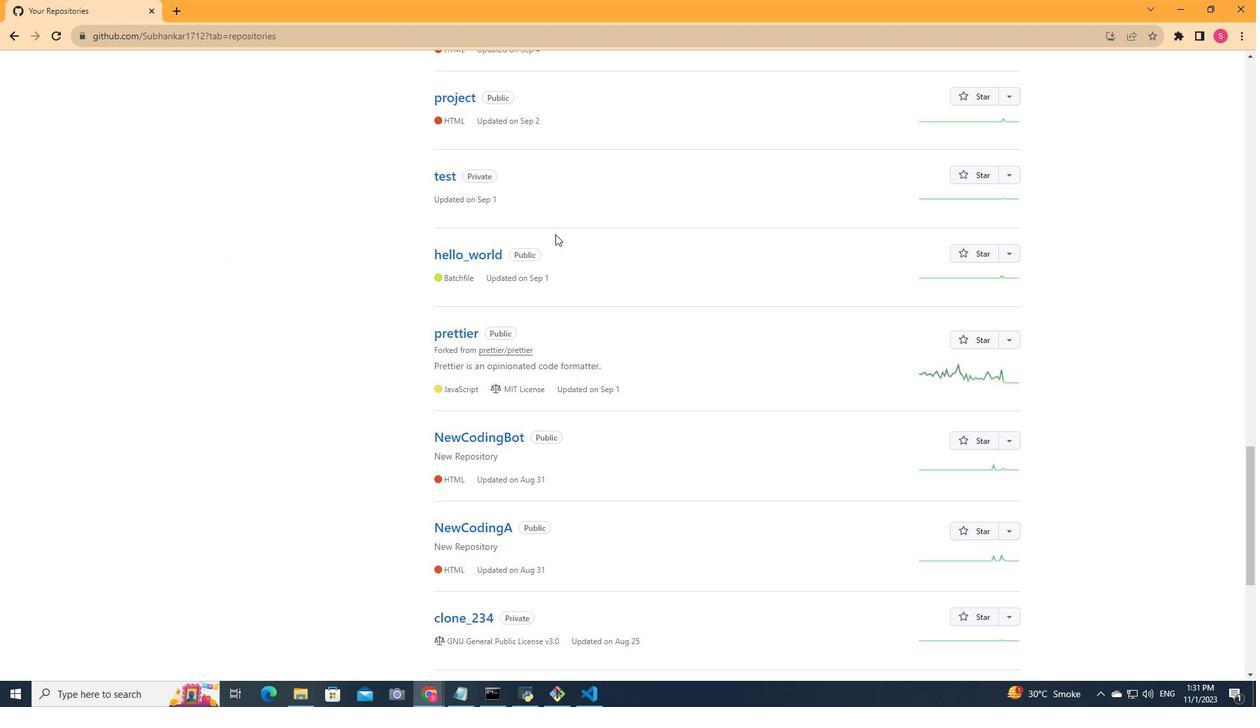 
Action: Mouse scrolled (555, 233) with delta (0, 0)
Screenshot: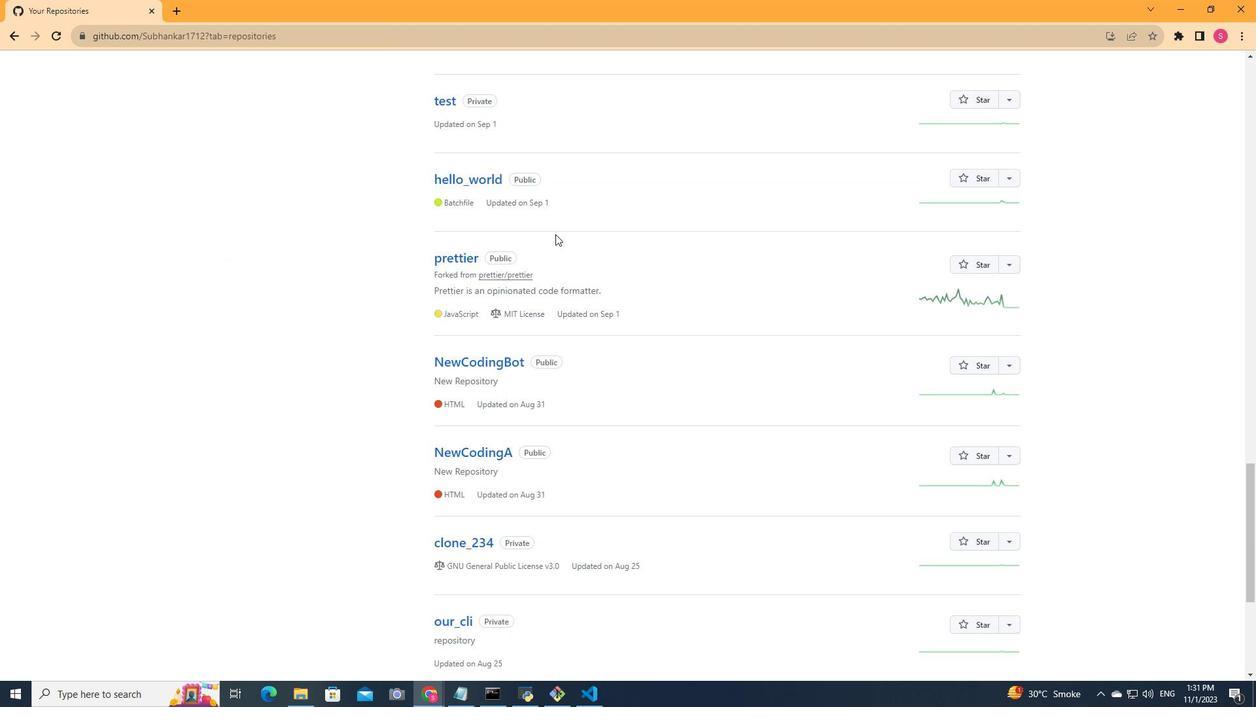 
Action: Mouse moved to (493, 384)
Screenshot: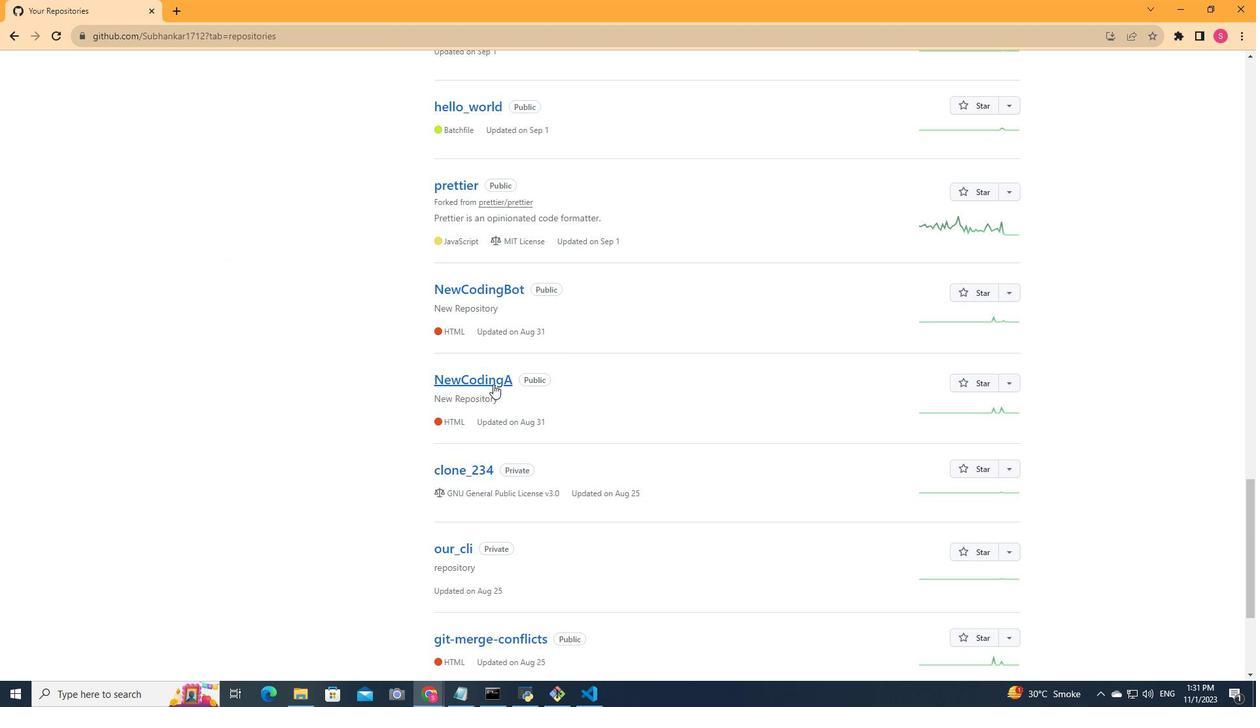 
Action: Mouse pressed left at (493, 384)
Screenshot: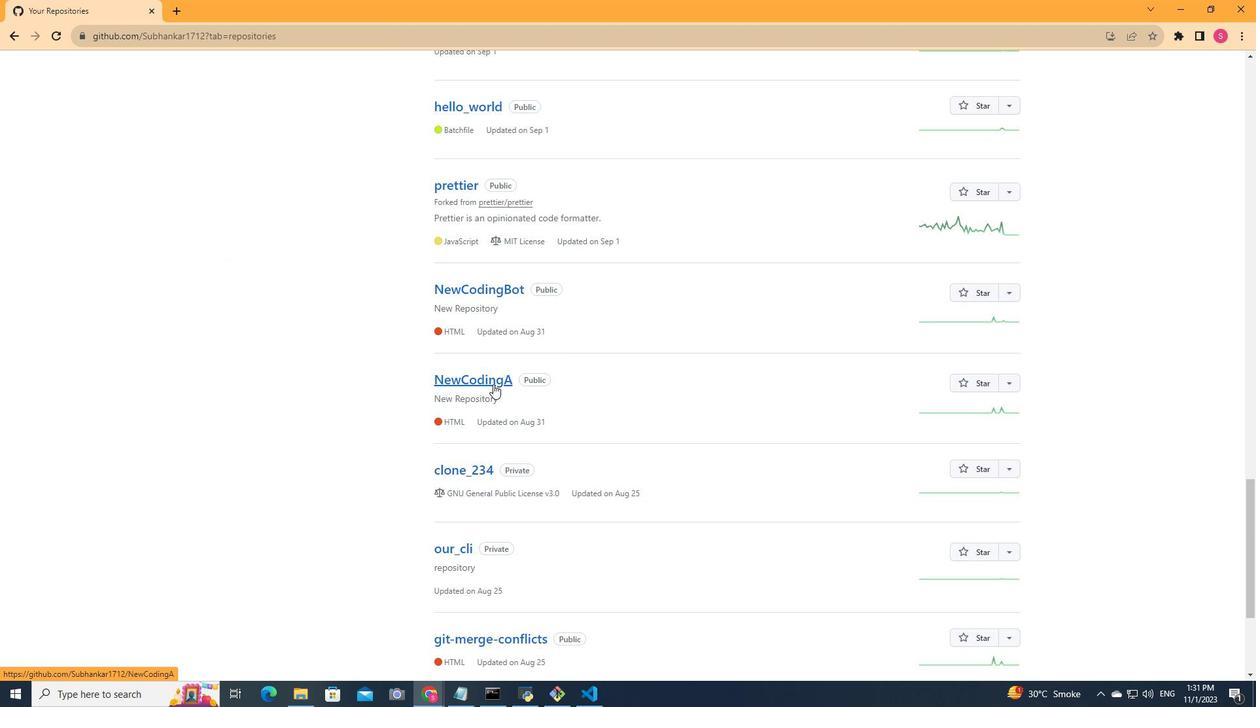 
Action: Mouse moved to (851, 358)
Screenshot: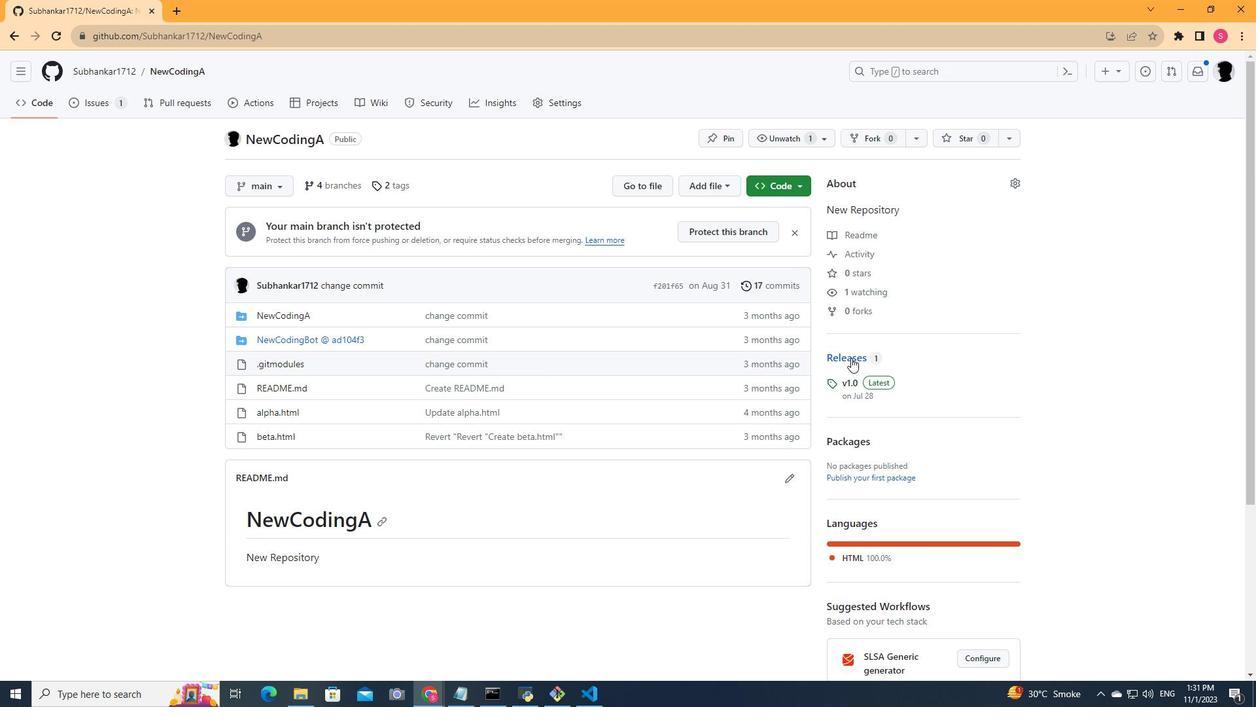 
Action: Mouse pressed left at (851, 358)
Screenshot: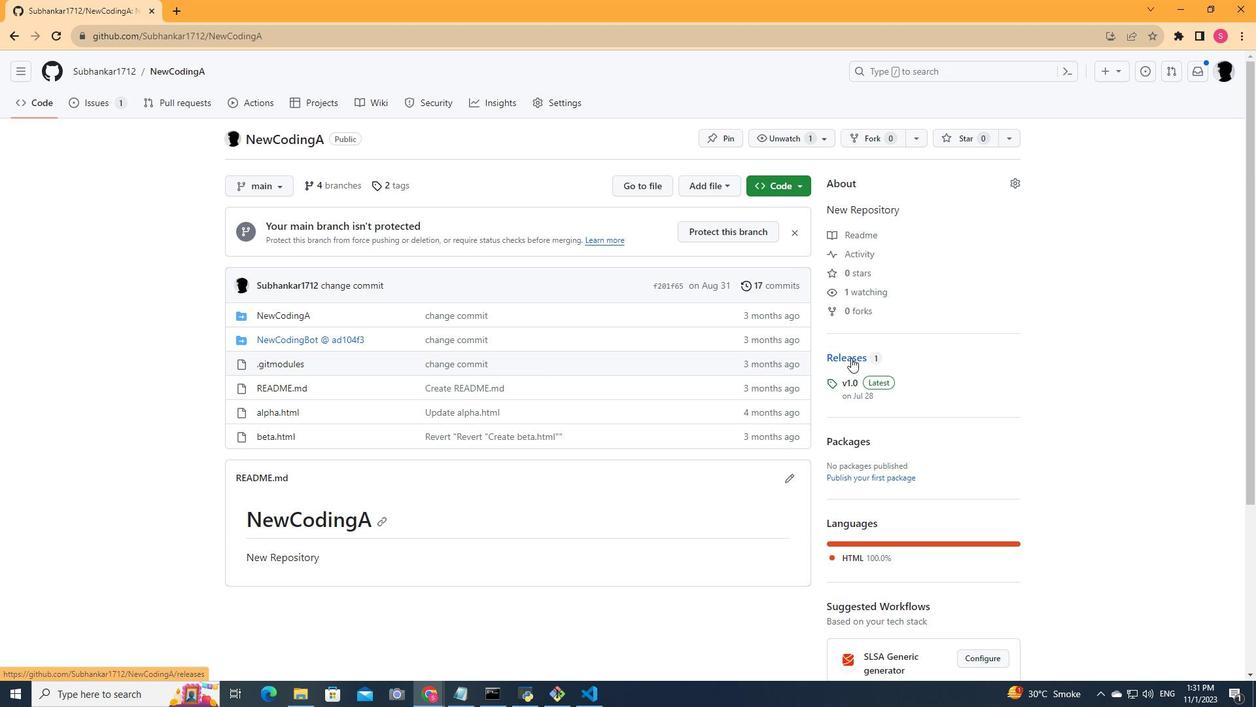 
Action: Mouse moved to (455, 260)
Screenshot: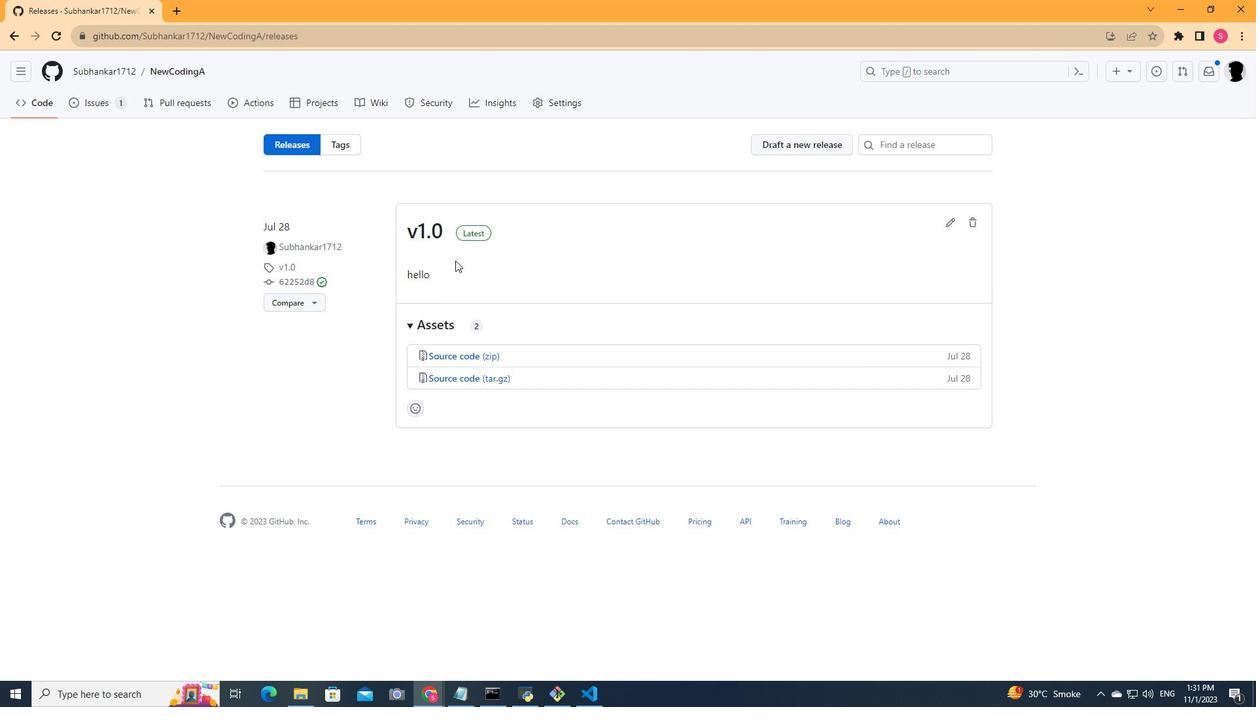 
